 Task: Find the driving routes for traveling to the Empire State Building from Home that avoids highways.
Action: Mouse moved to (329, 116)
Screenshot: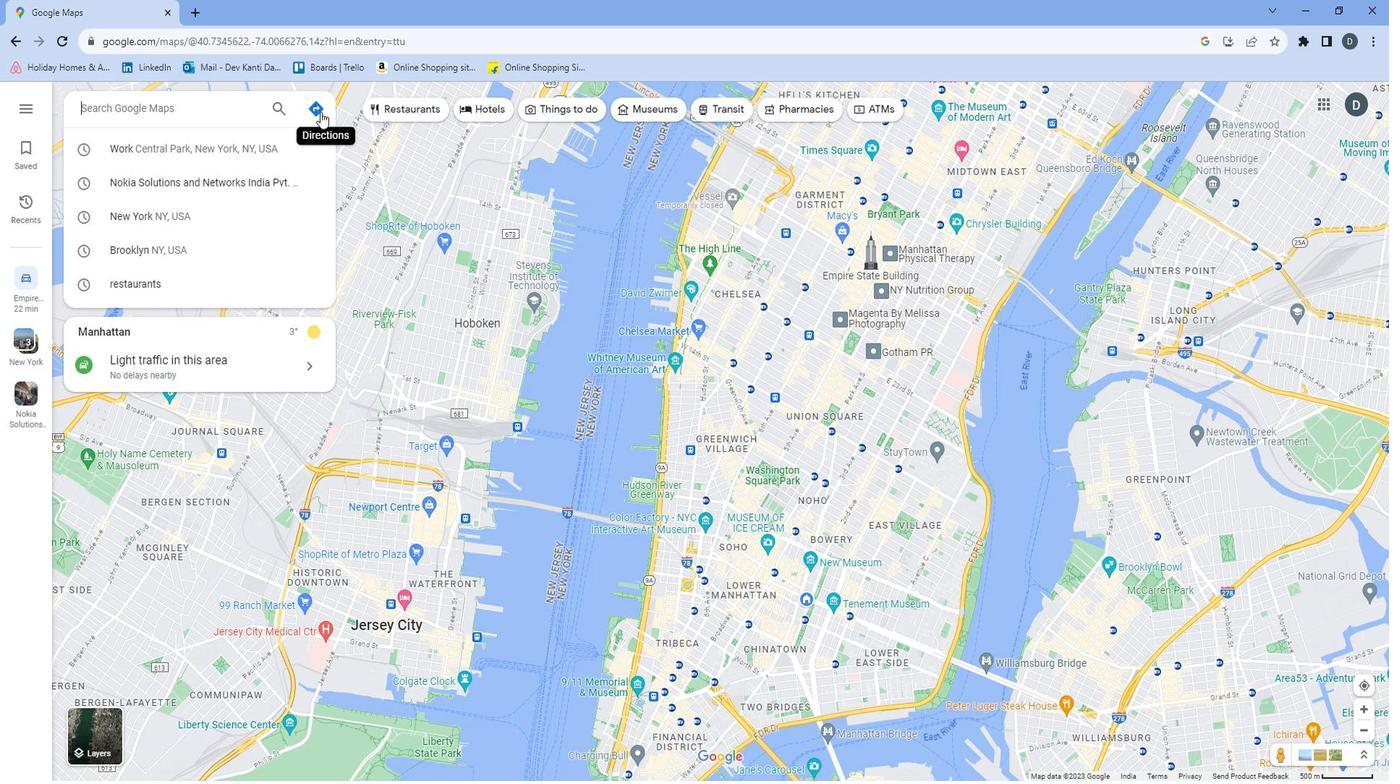 
Action: Mouse pressed left at (329, 116)
Screenshot: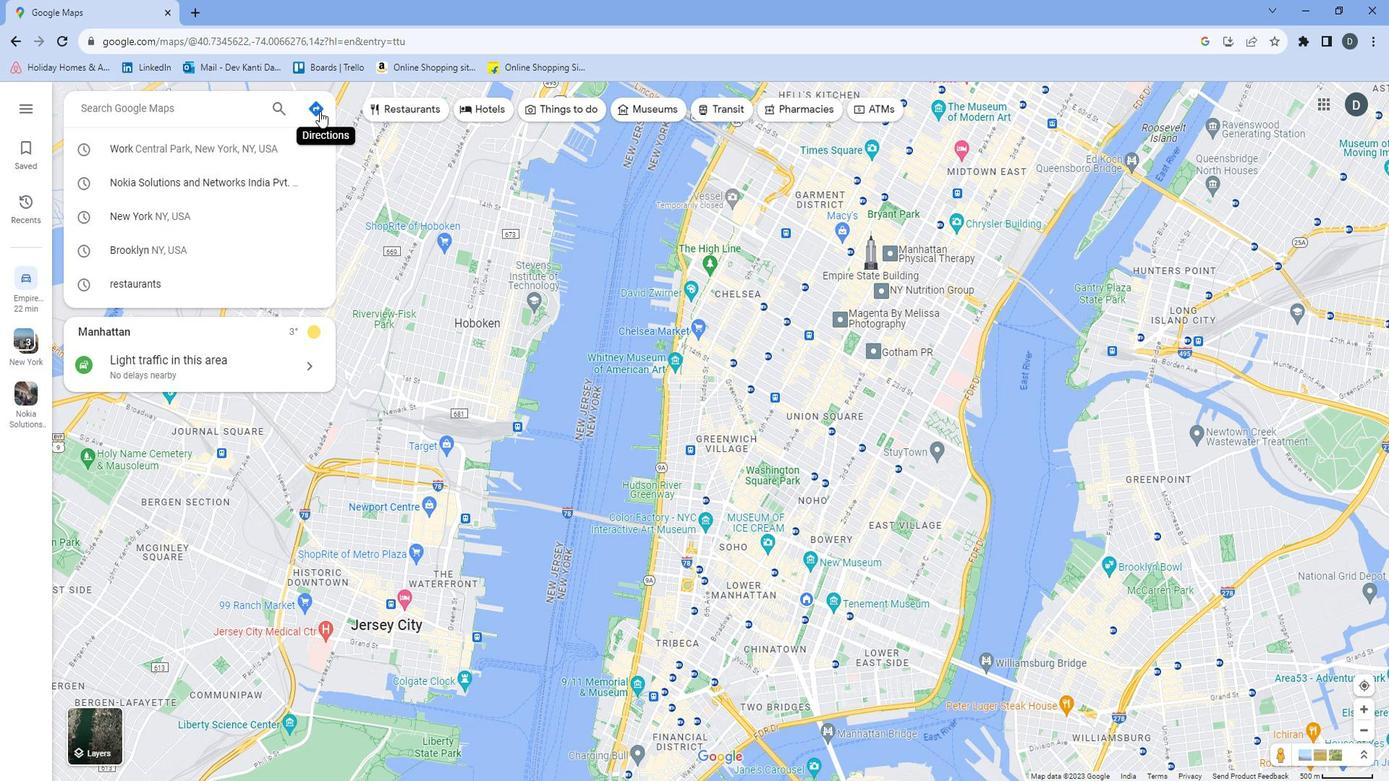 
Action: Mouse moved to (222, 149)
Screenshot: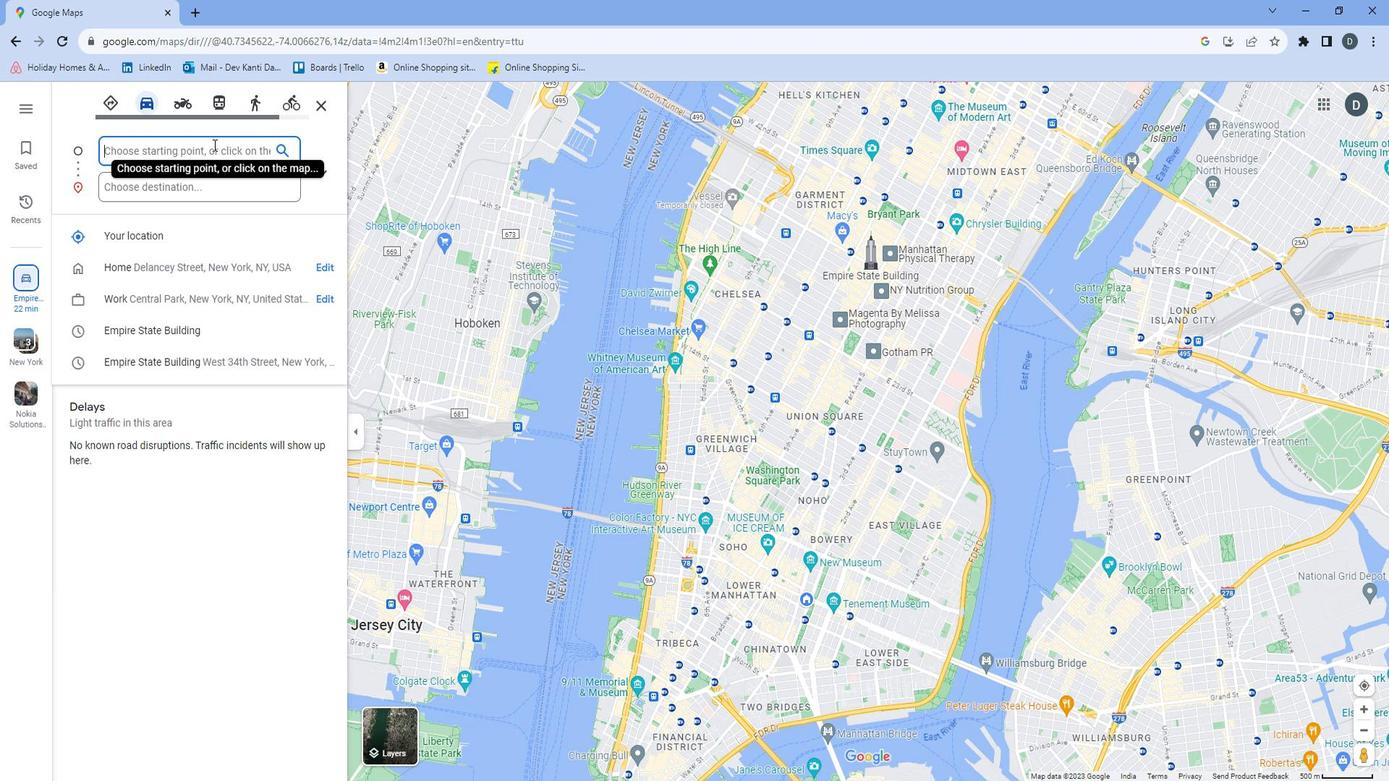 
Action: Mouse pressed left at (222, 149)
Screenshot: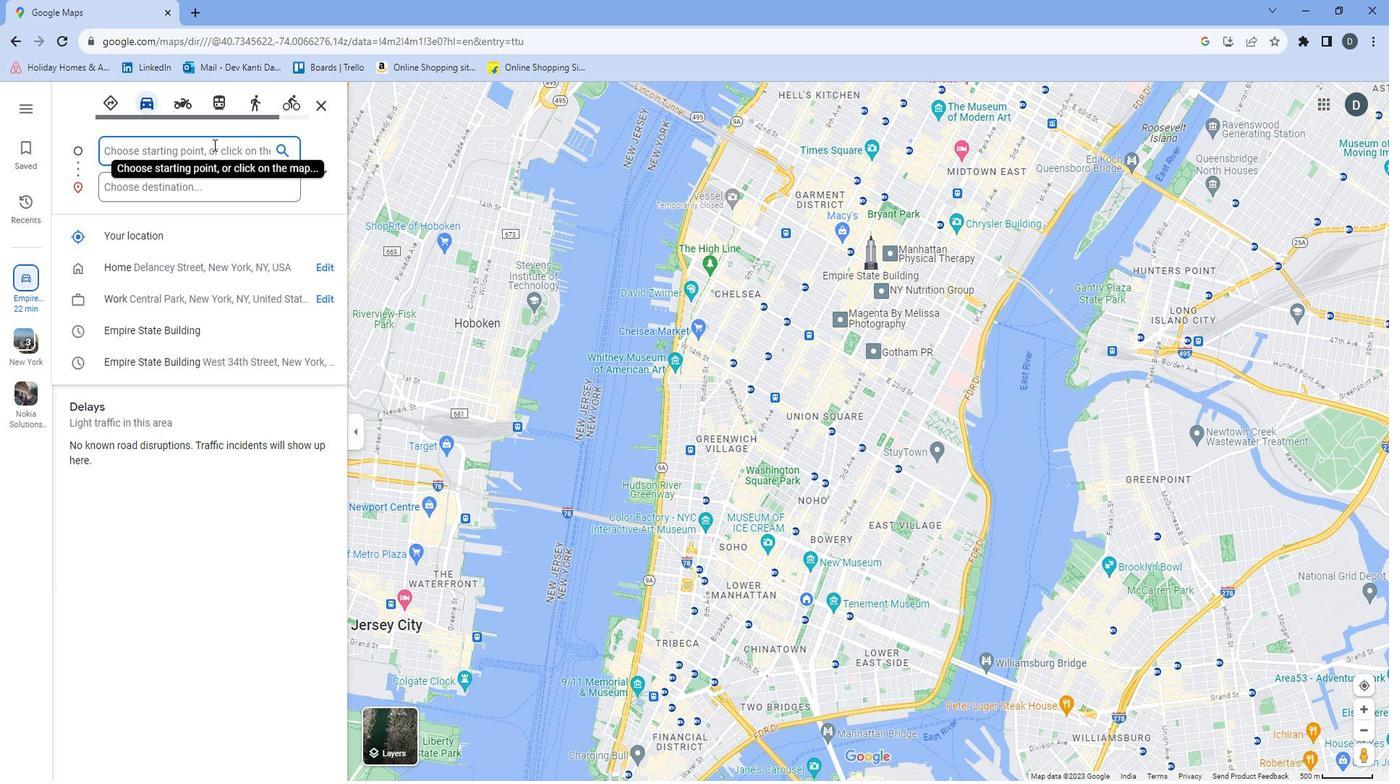
Action: Mouse moved to (214, 263)
Screenshot: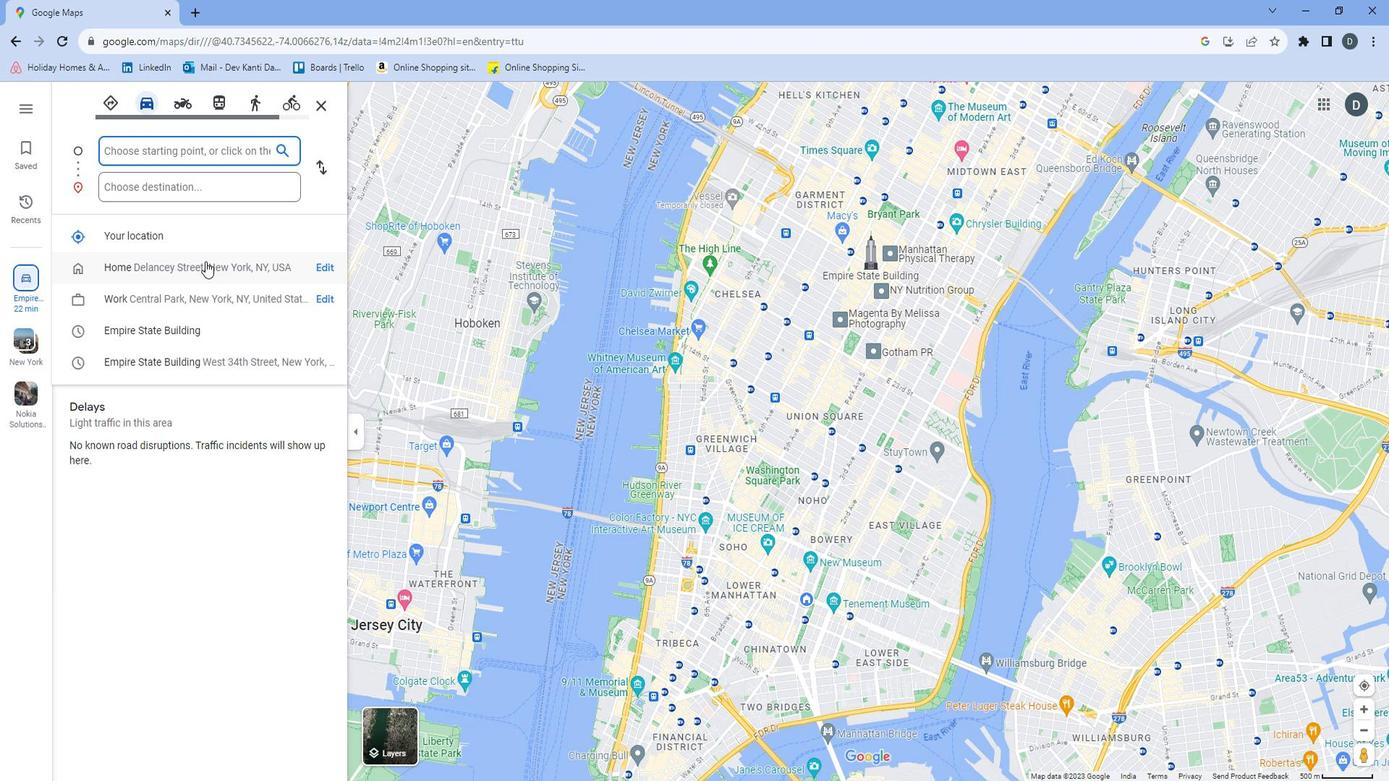 
Action: Mouse pressed left at (214, 263)
Screenshot: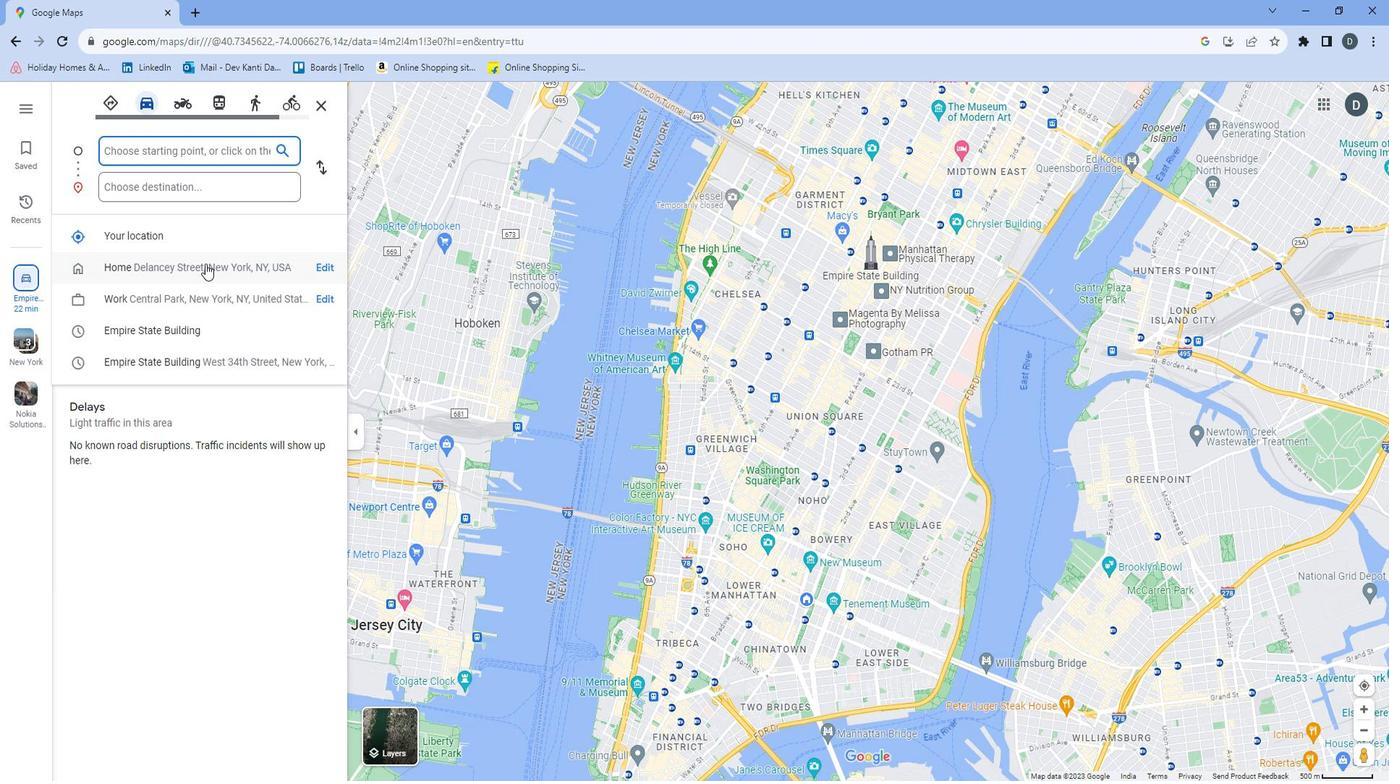
Action: Mouse moved to (217, 192)
Screenshot: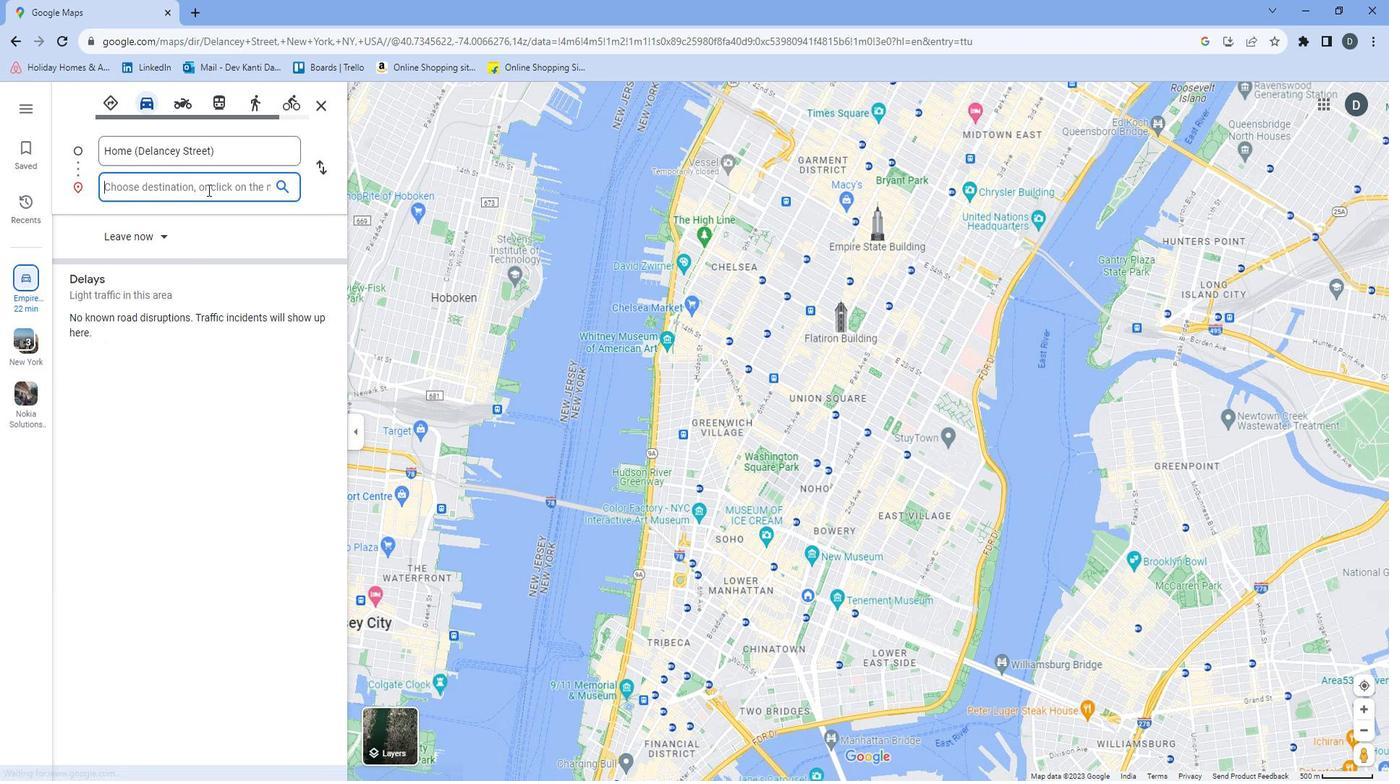 
Action: Mouse pressed left at (217, 192)
Screenshot: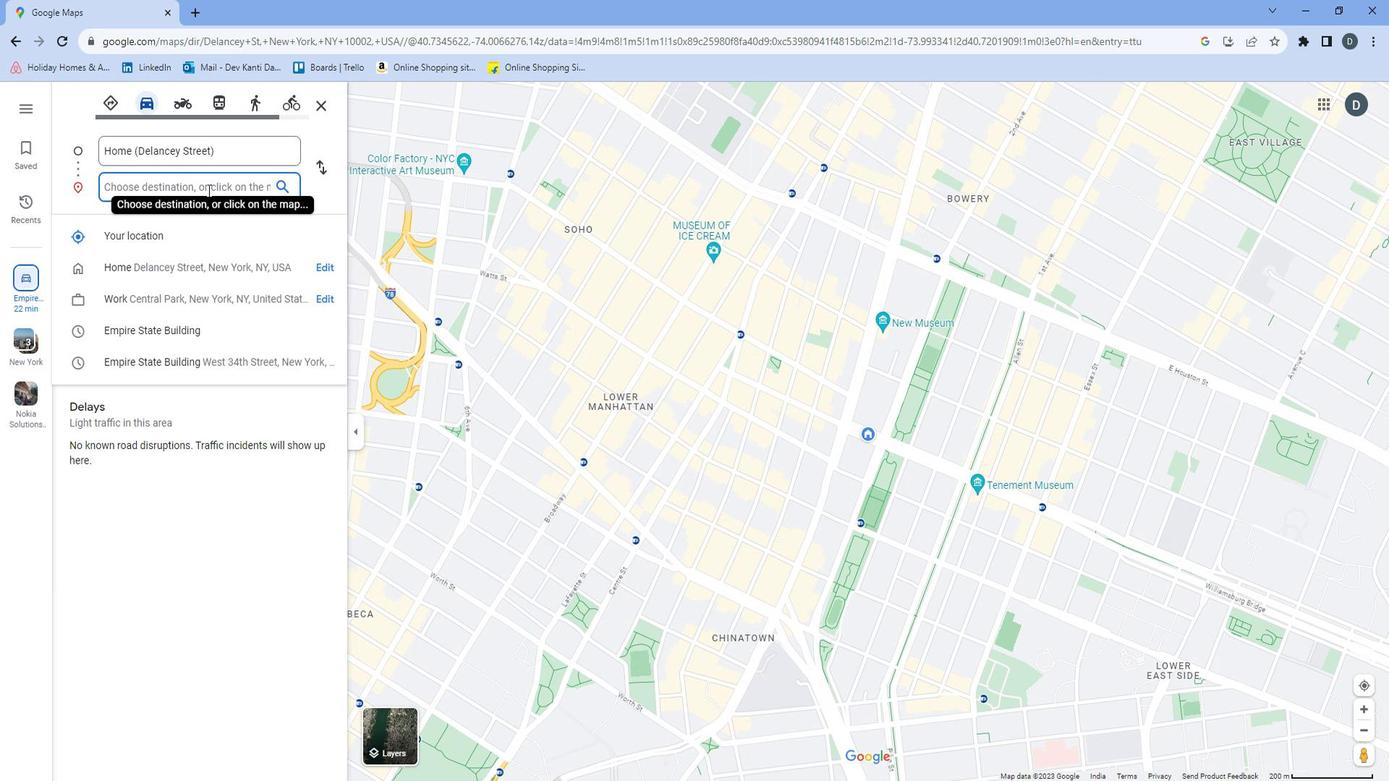 
Action: Mouse moved to (217, 191)
Screenshot: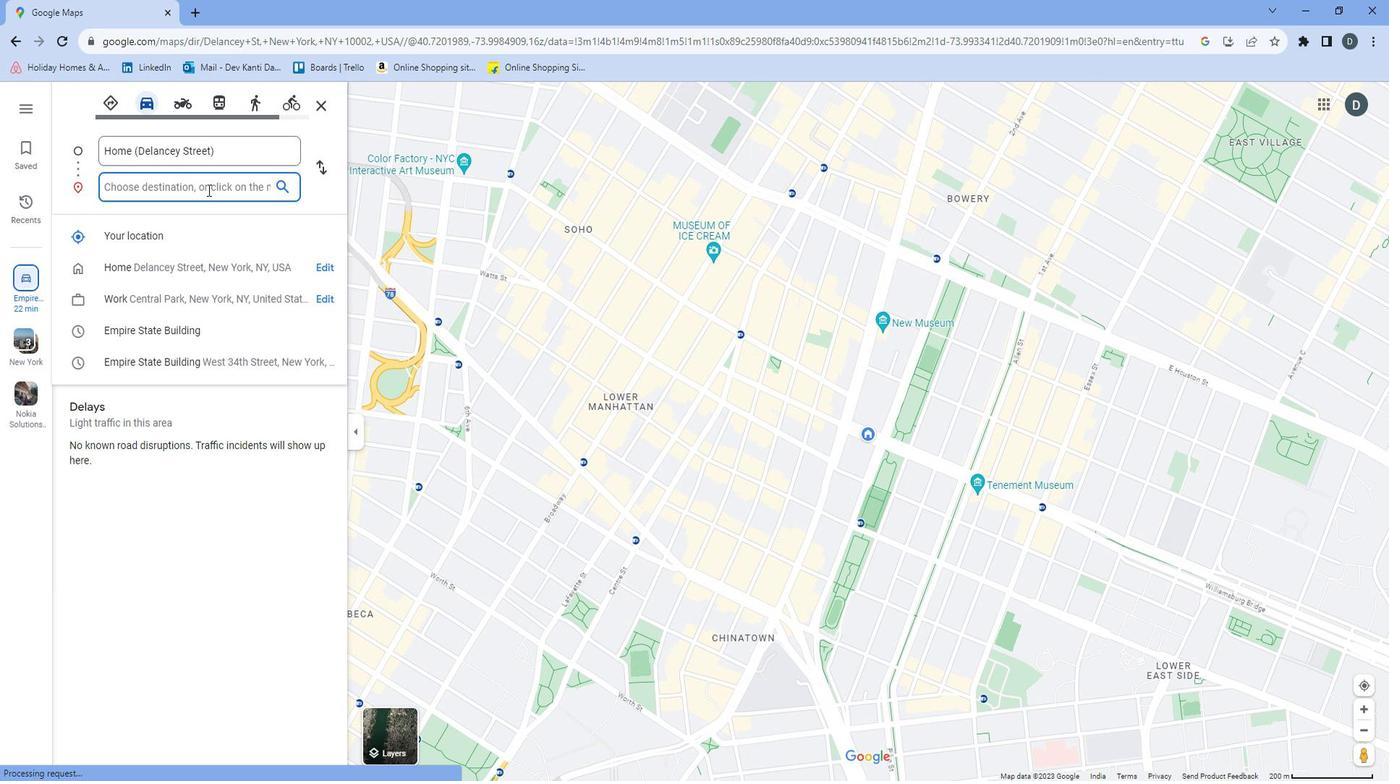 
Action: Key pressed <Key.shift>Empire<Key.space>
Screenshot: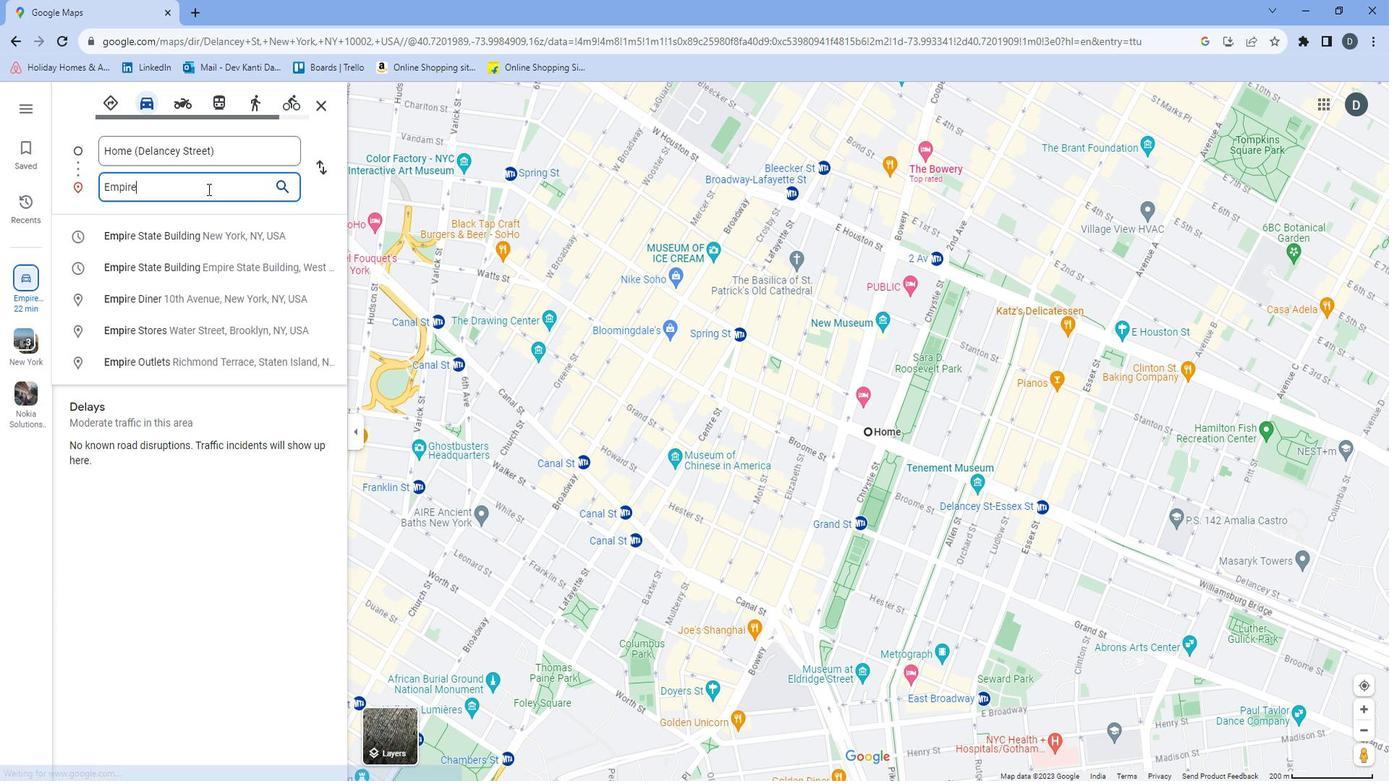 
Action: Mouse moved to (230, 237)
Screenshot: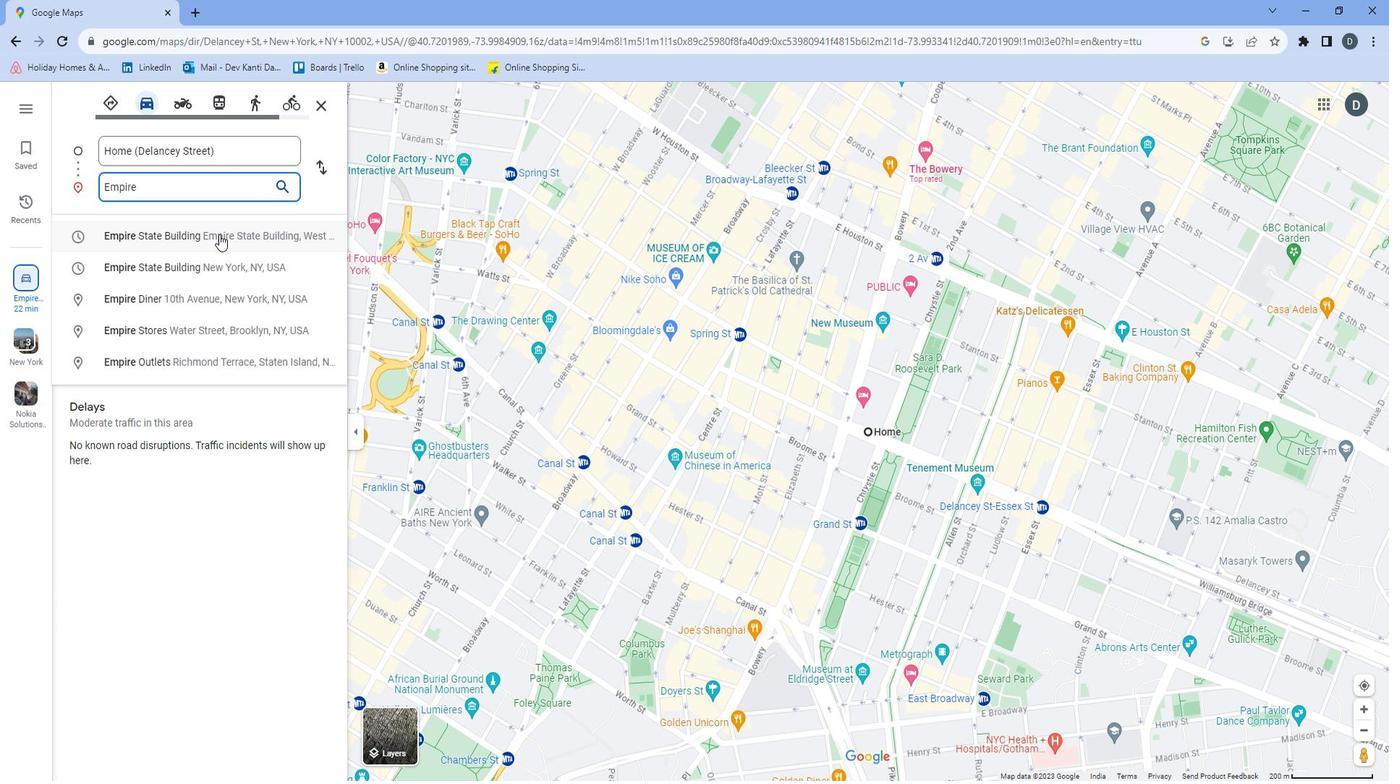 
Action: Mouse pressed left at (230, 237)
Screenshot: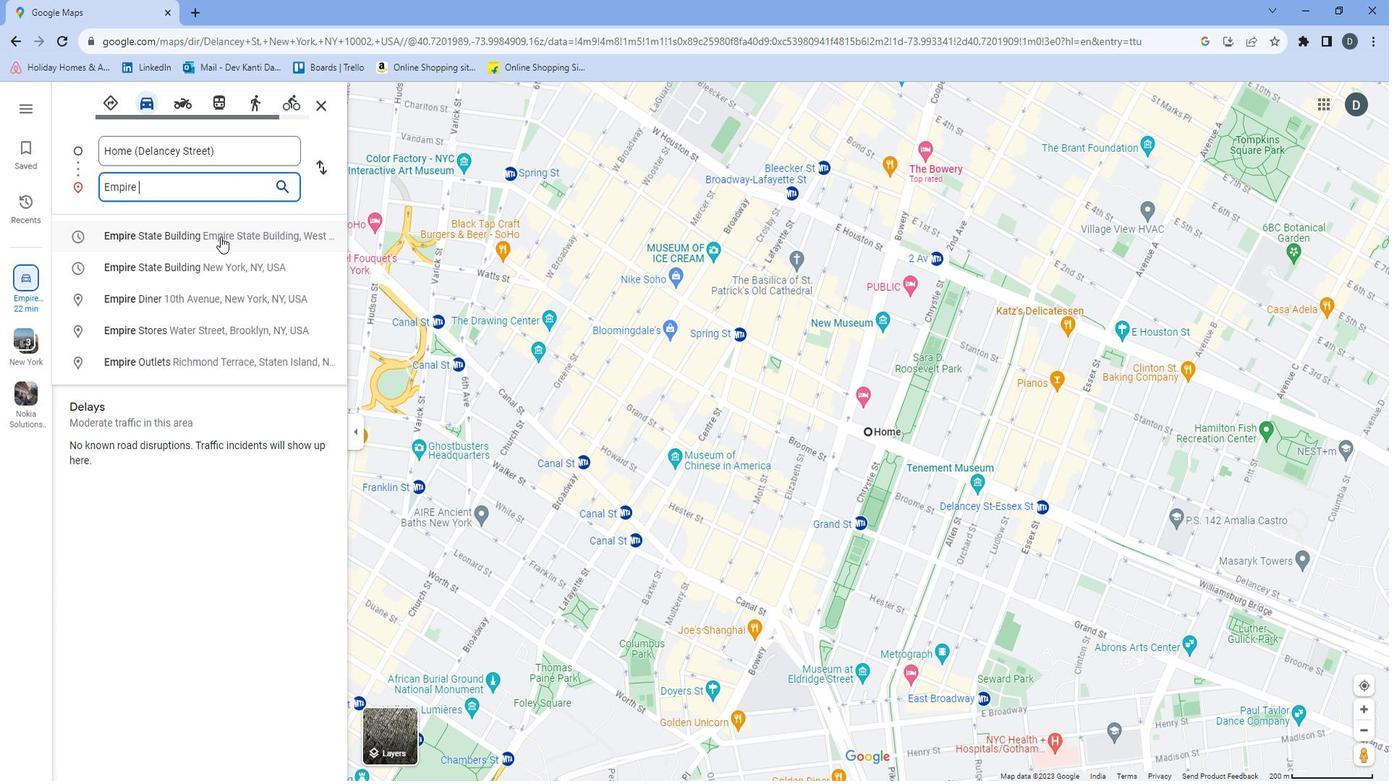 
Action: Mouse moved to (318, 270)
Screenshot: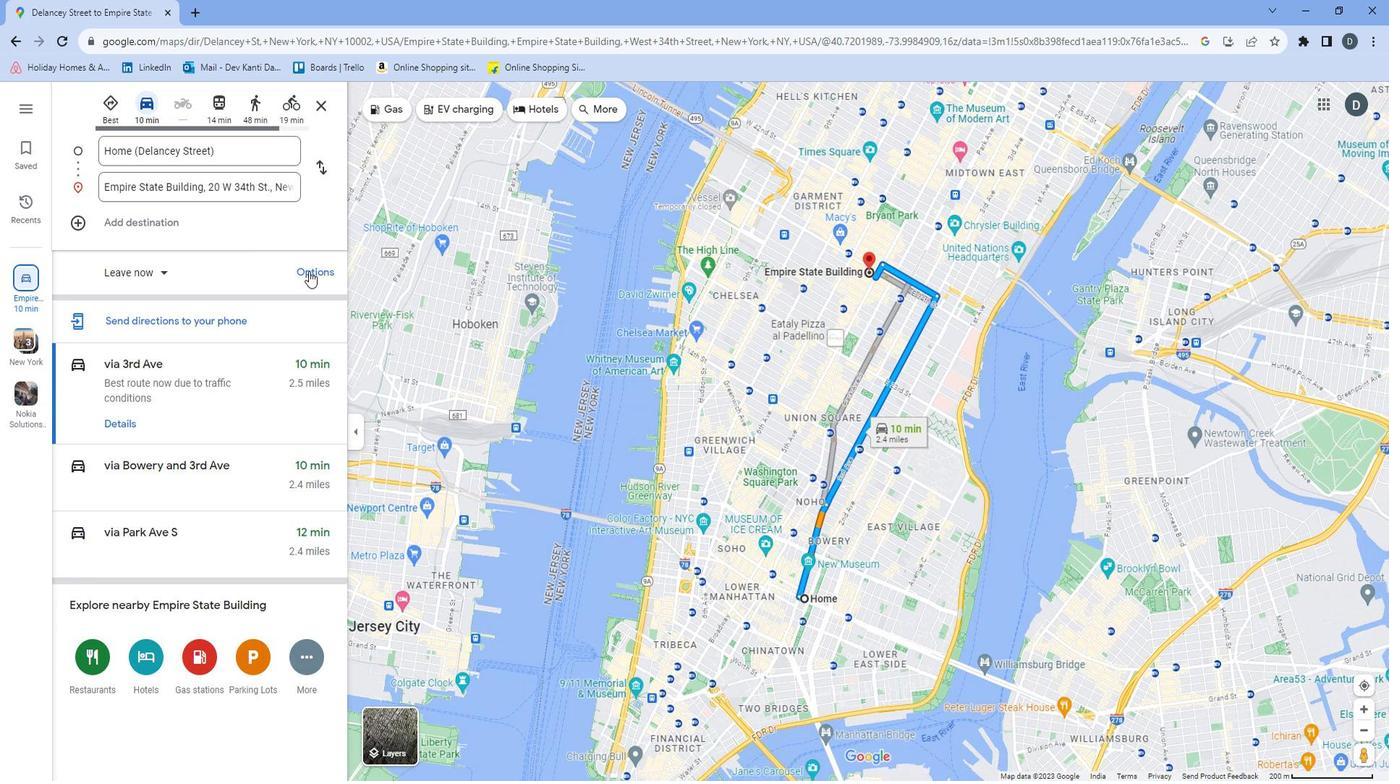 
Action: Mouse pressed left at (318, 270)
Screenshot: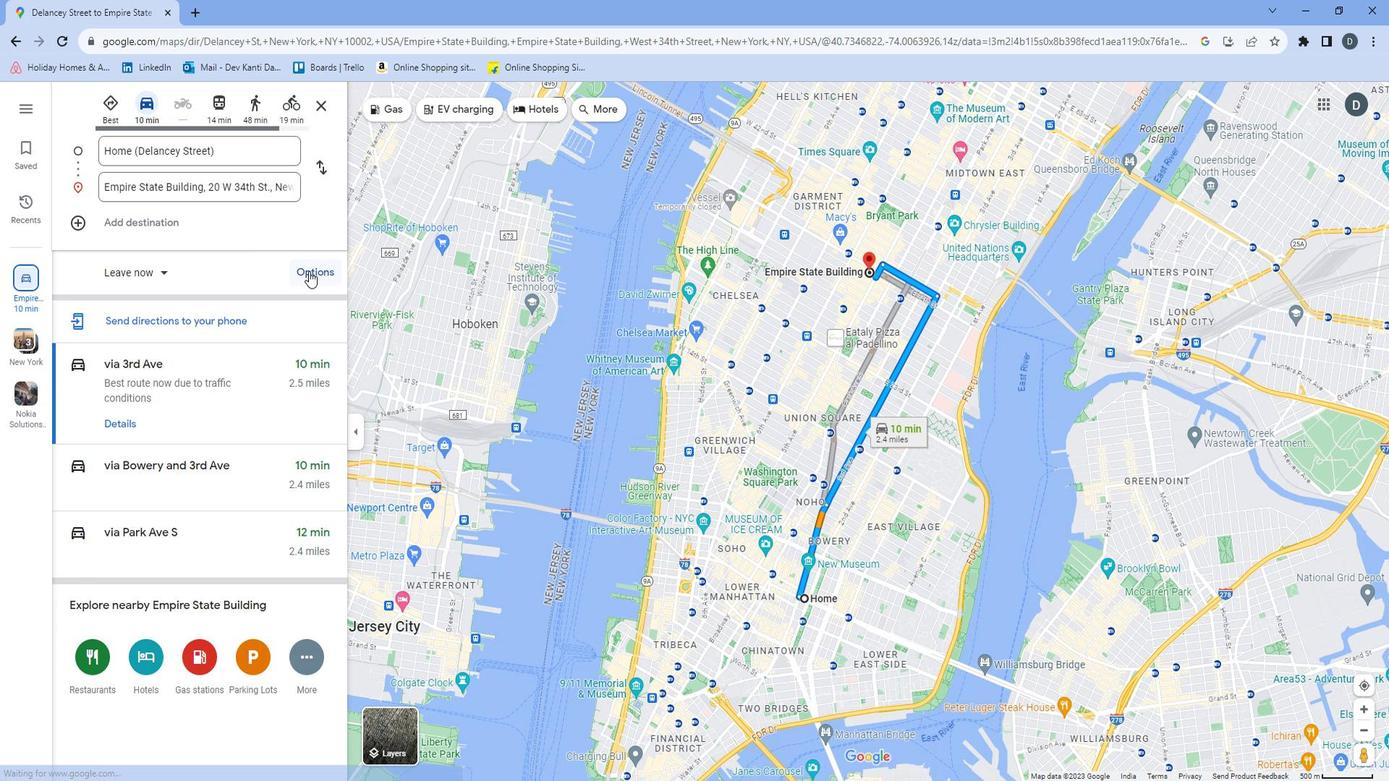 
Action: Mouse moved to (89, 324)
Screenshot: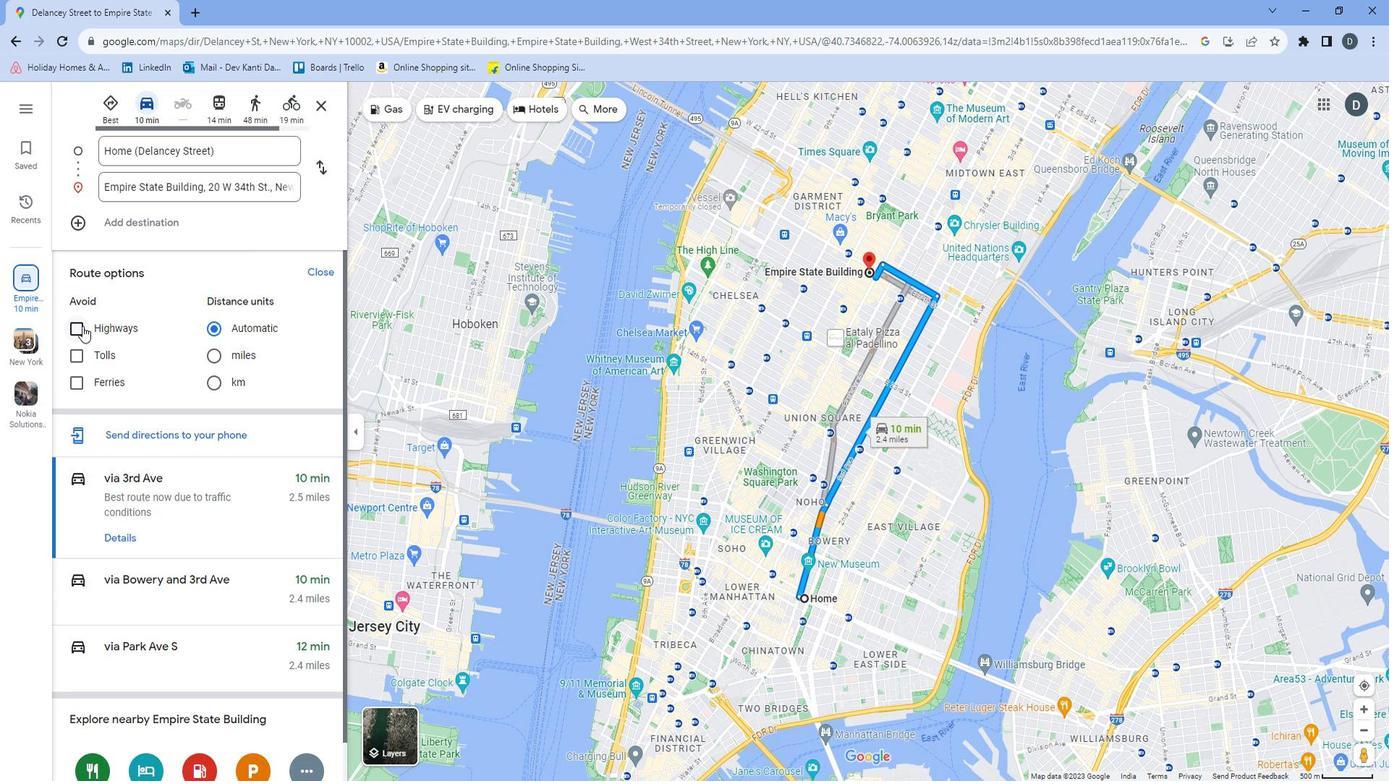 
Action: Mouse pressed left at (89, 324)
Screenshot: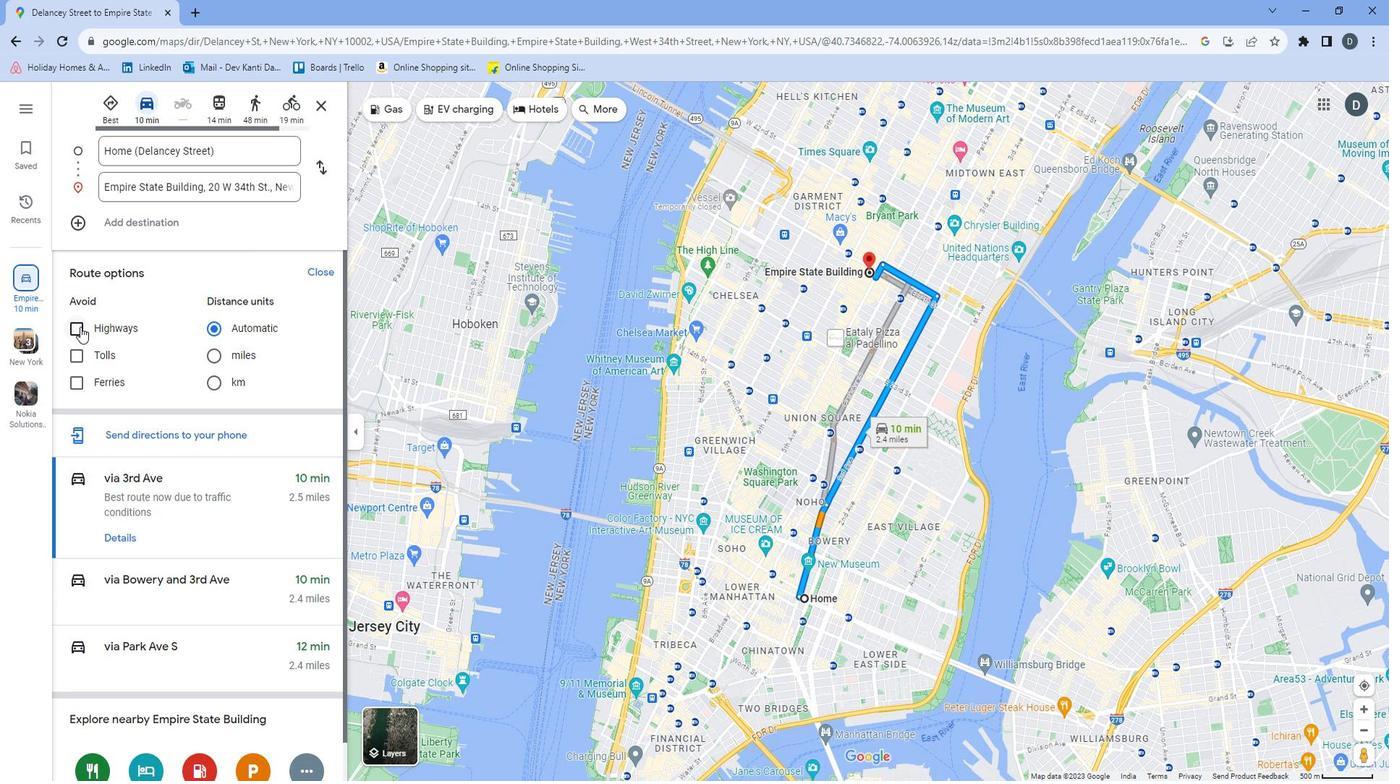 
Action: Mouse moved to (816, 586)
Screenshot: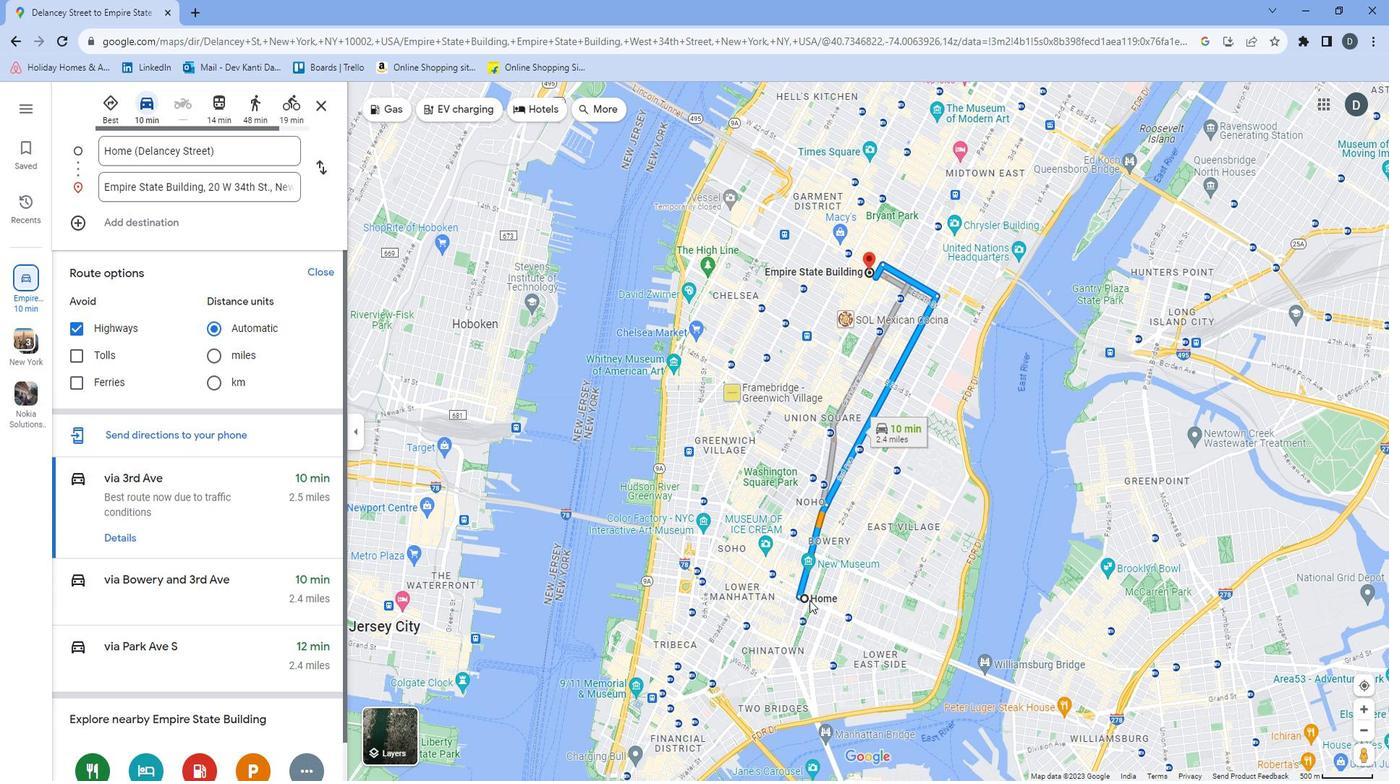 
Action: Mouse scrolled (816, 586) with delta (0, 0)
Screenshot: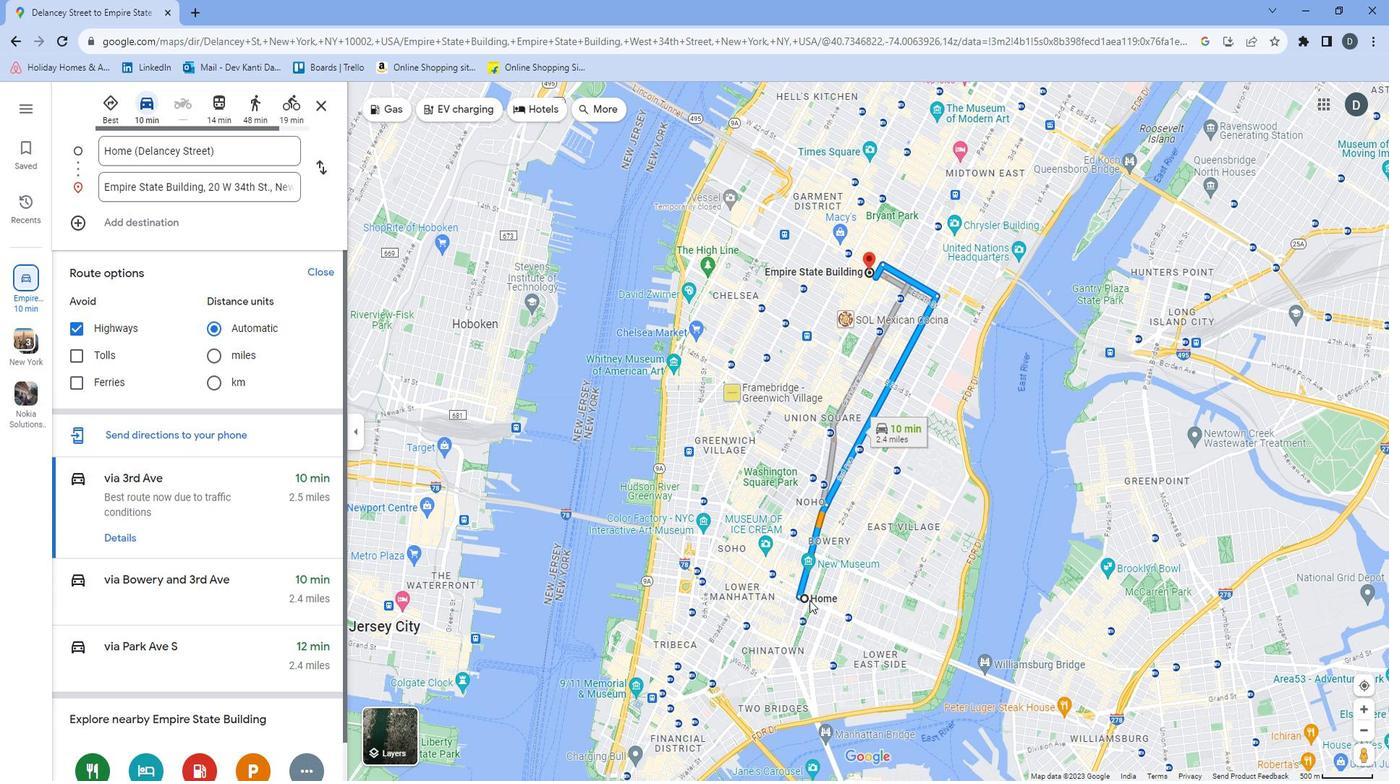 
Action: Mouse moved to (810, 577)
Screenshot: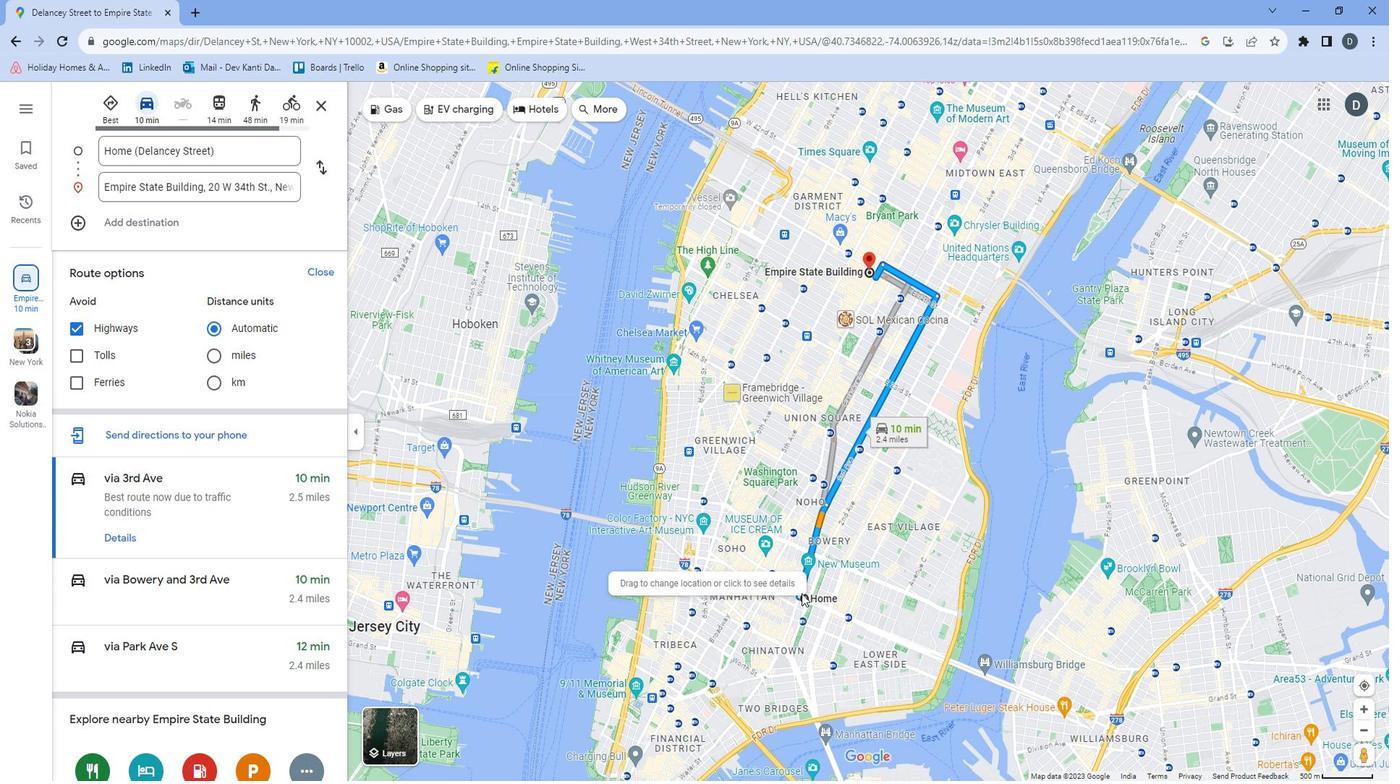 
Action: Mouse scrolled (810, 578) with delta (0, 0)
Screenshot: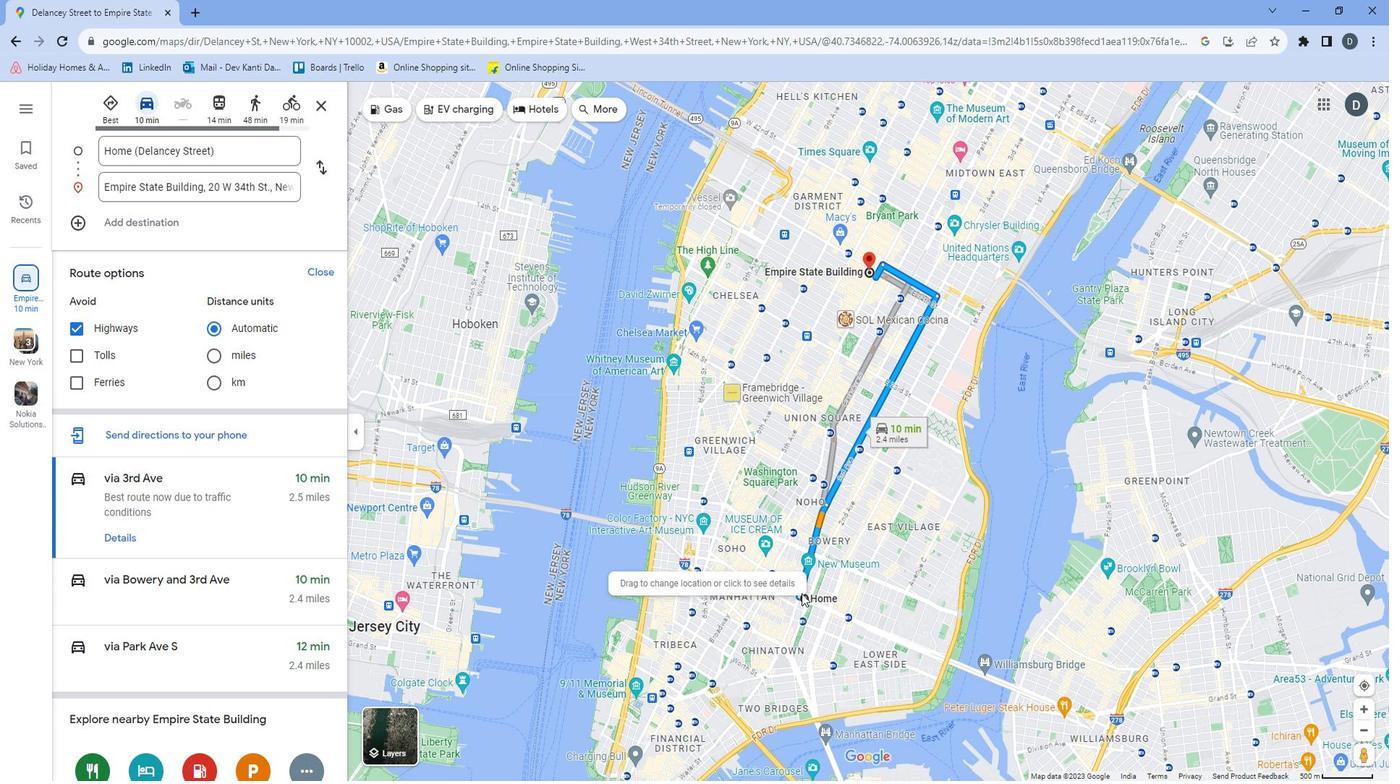 
Action: Mouse moved to (807, 566)
Screenshot: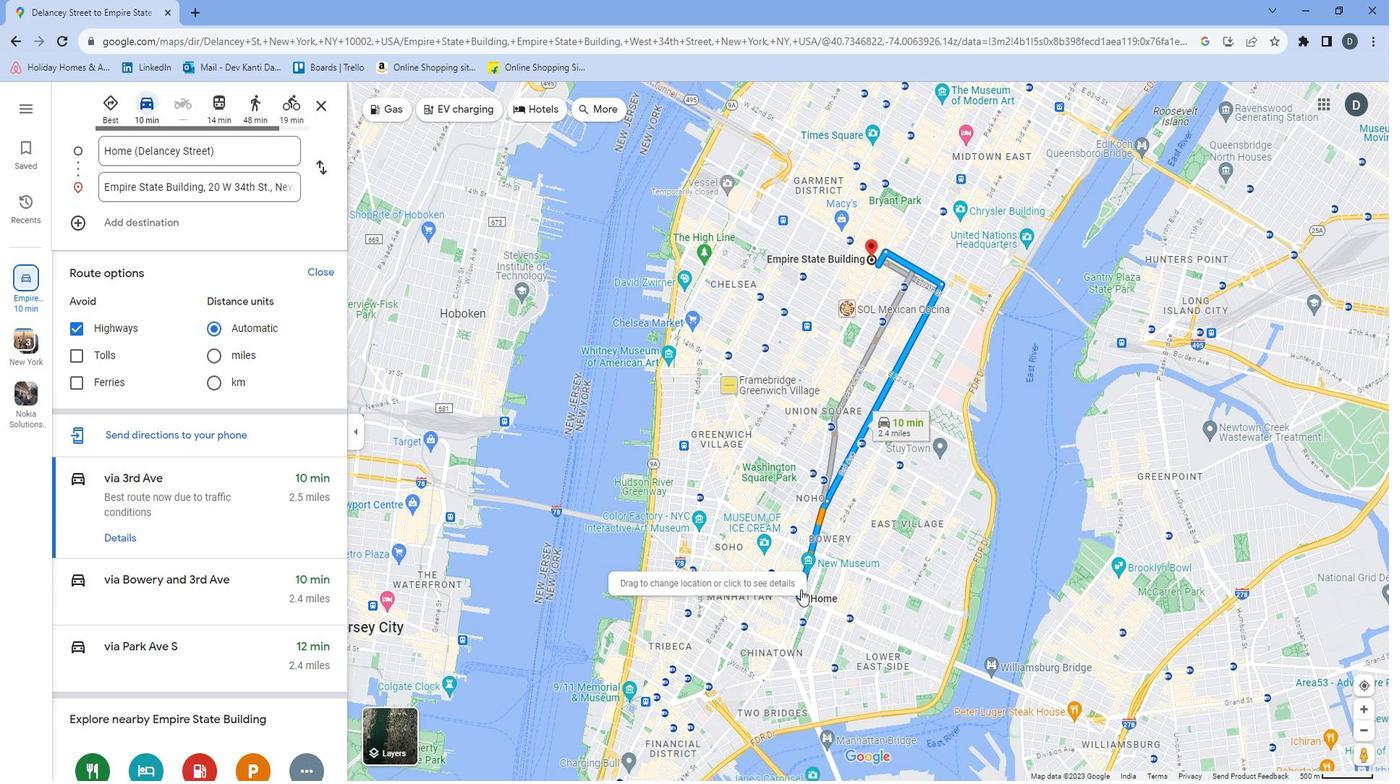 
Action: Mouse scrolled (807, 567) with delta (0, 0)
Screenshot: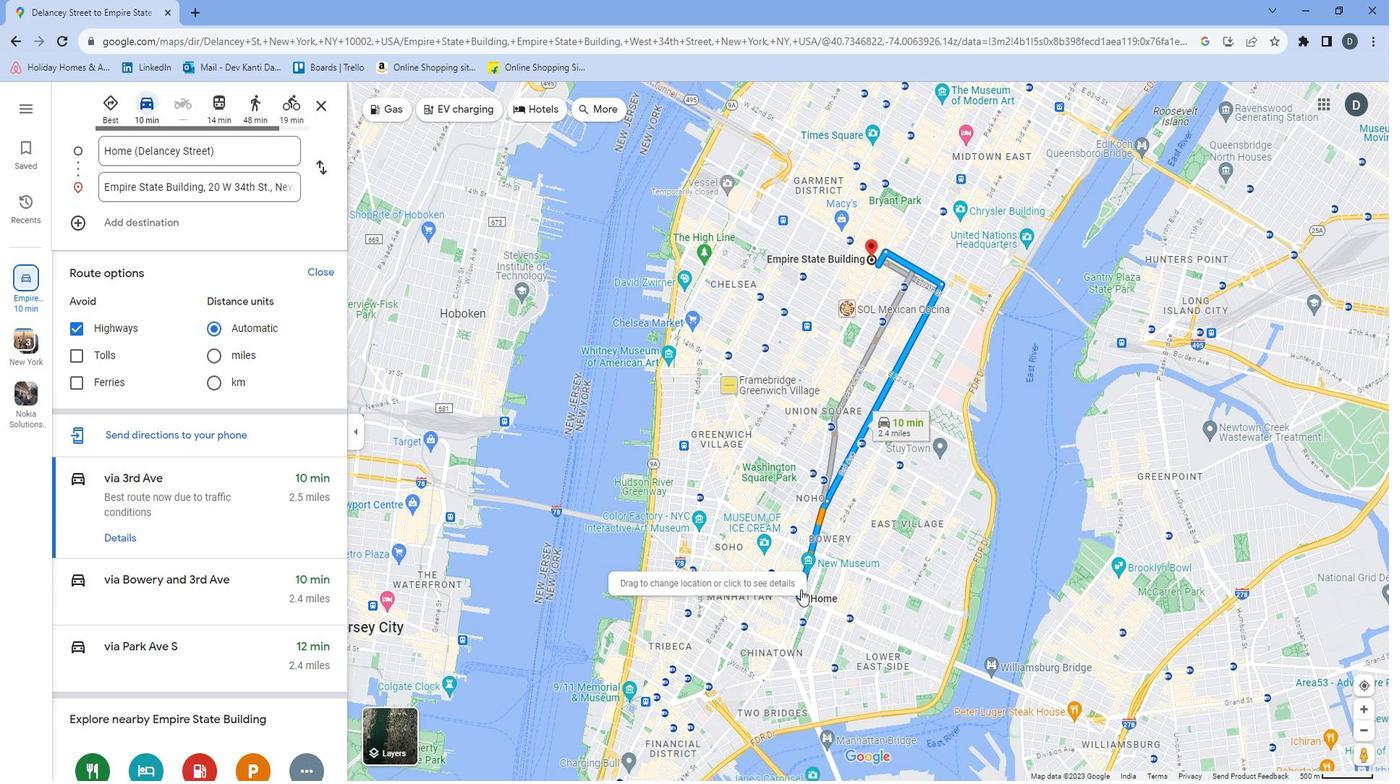 
Action: Mouse moved to (805, 551)
Screenshot: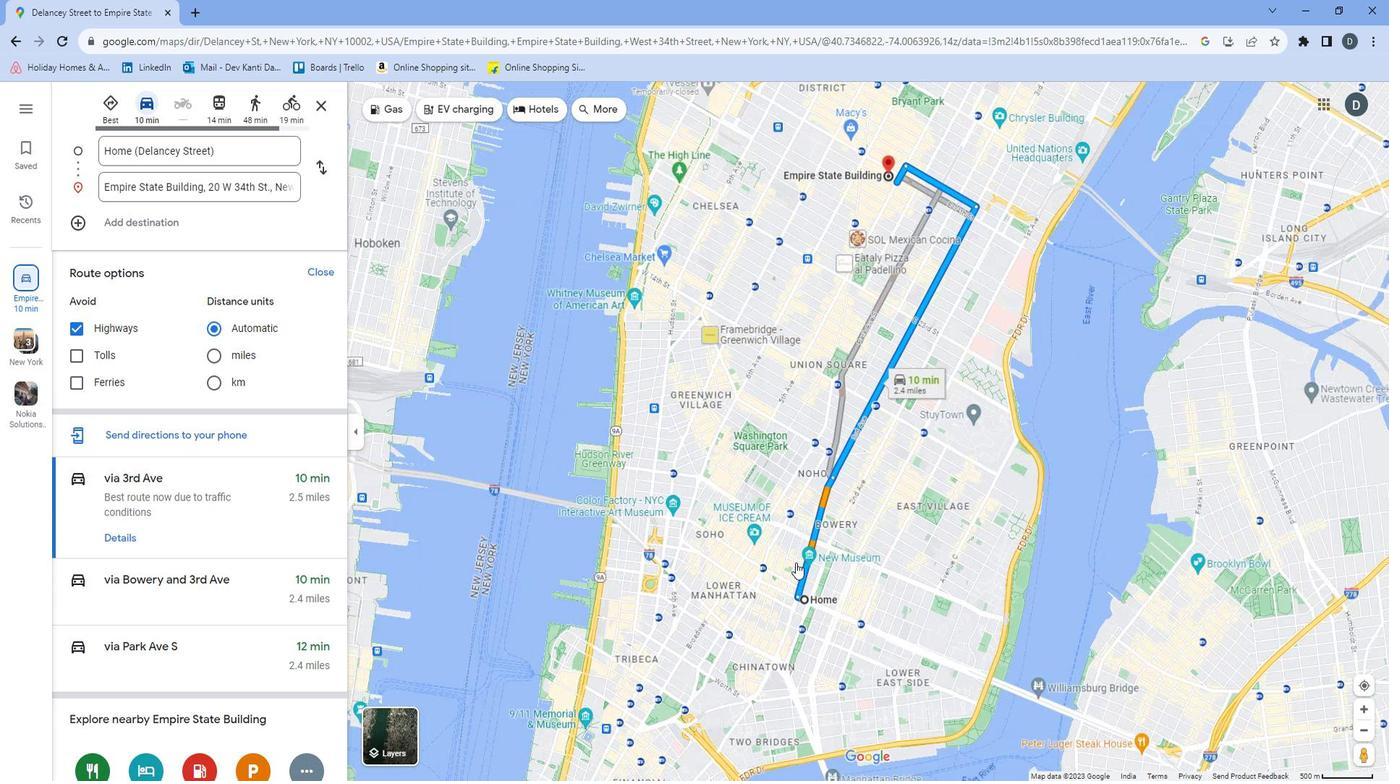 
Action: Mouse scrolled (805, 552) with delta (0, 0)
Screenshot: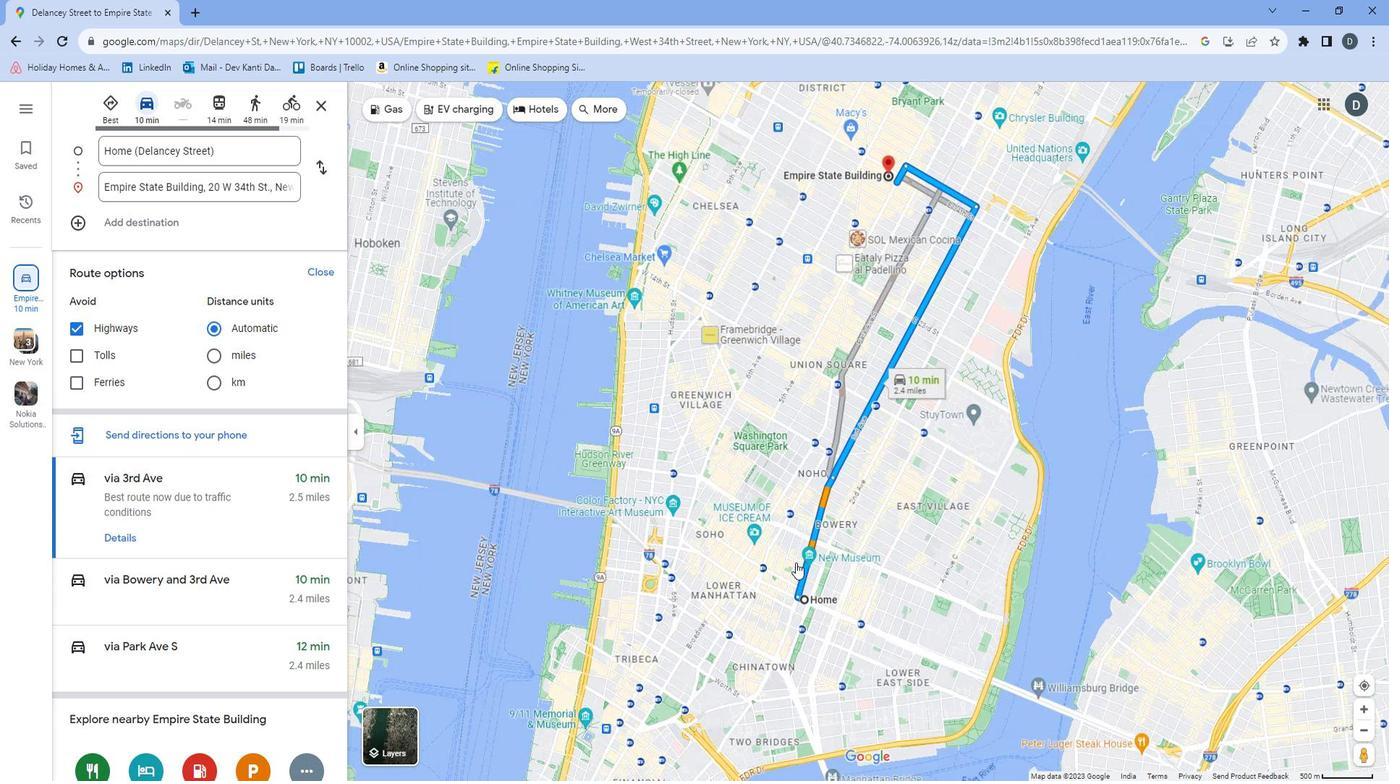 
Action: Mouse moved to (794, 519)
Screenshot: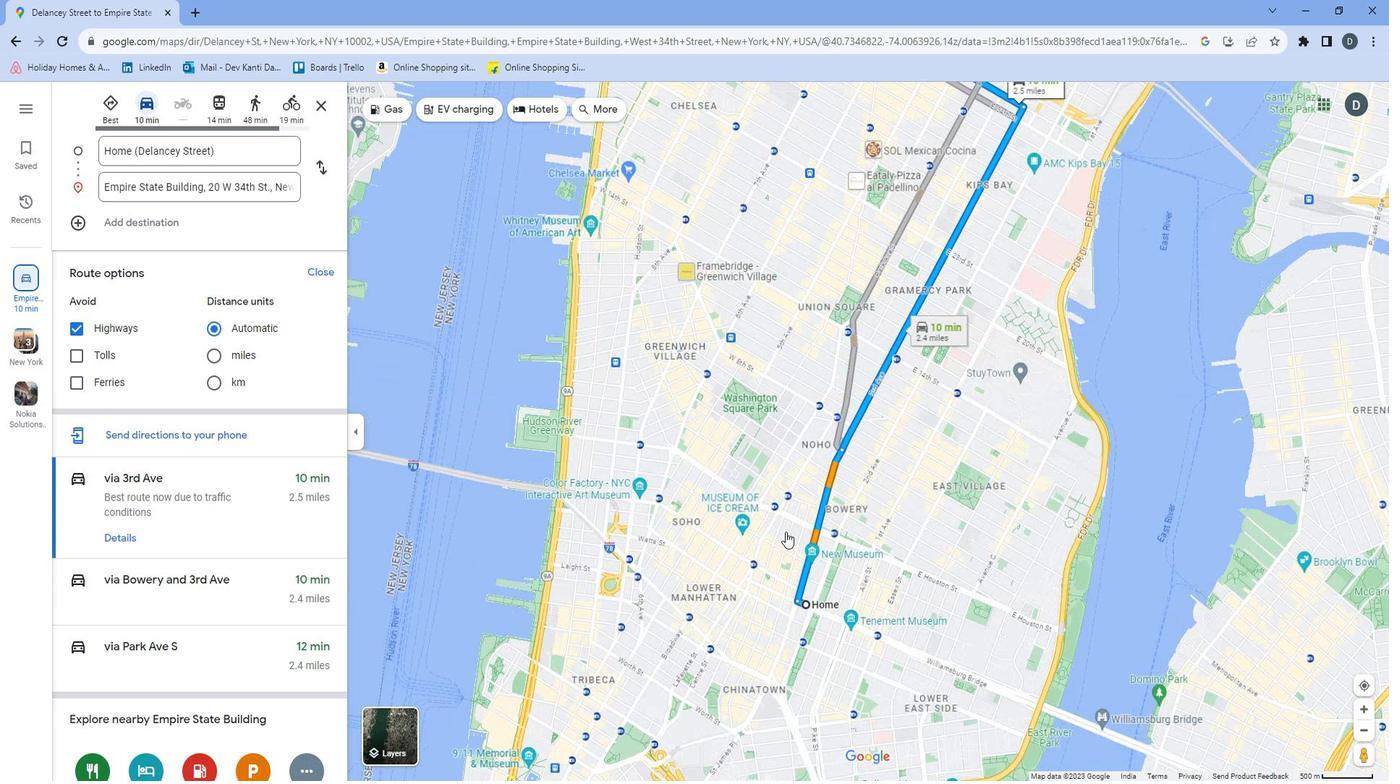 
Action: Mouse scrolled (794, 520) with delta (0, 0)
Screenshot: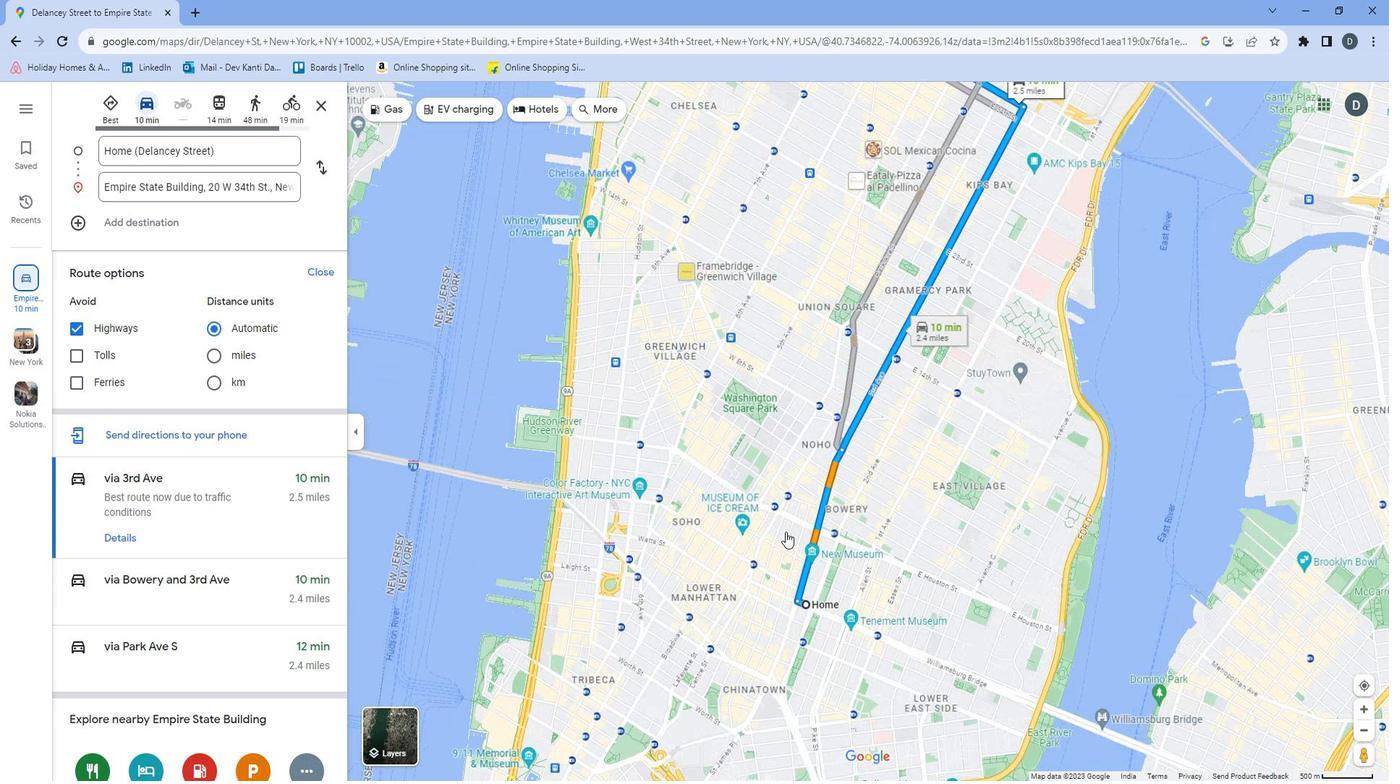
Action: Mouse moved to (794, 515)
Screenshot: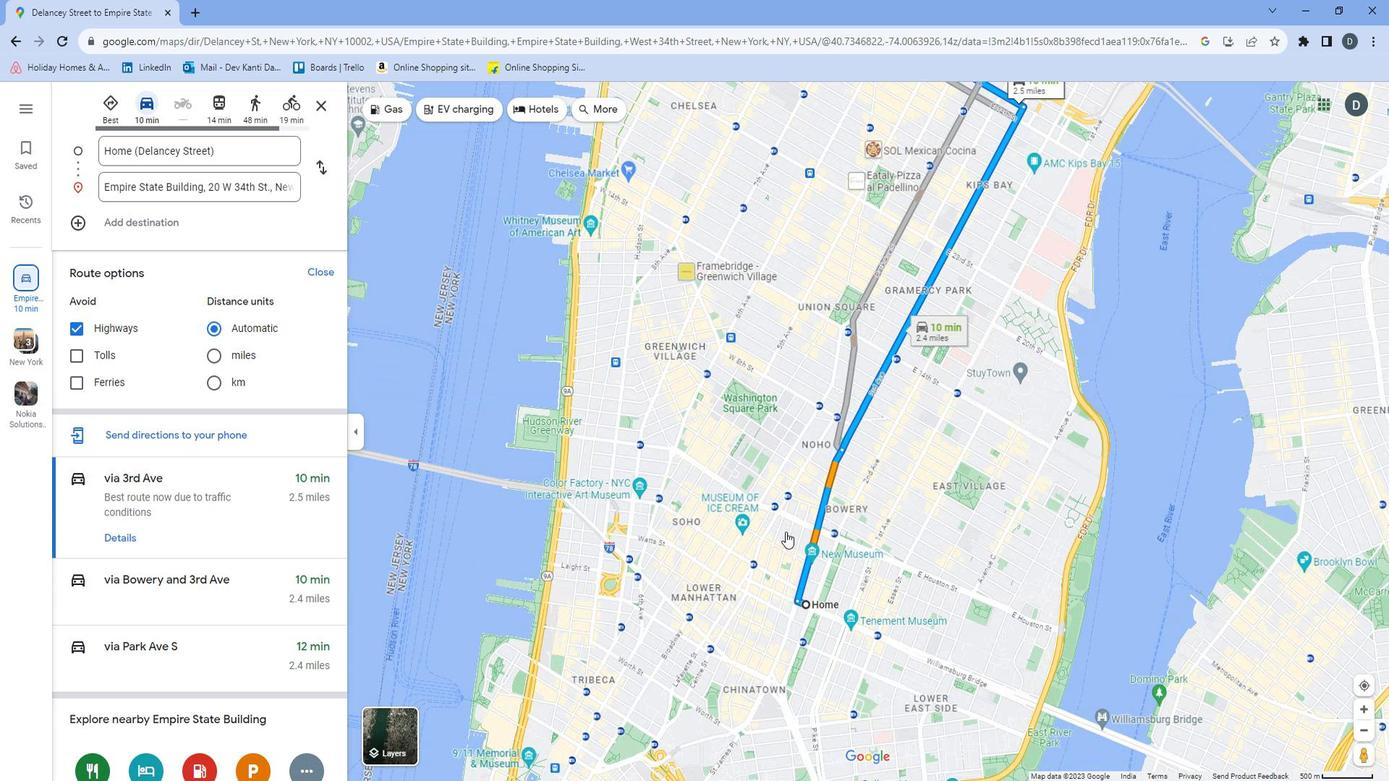 
Action: Mouse scrolled (794, 516) with delta (0, 0)
Screenshot: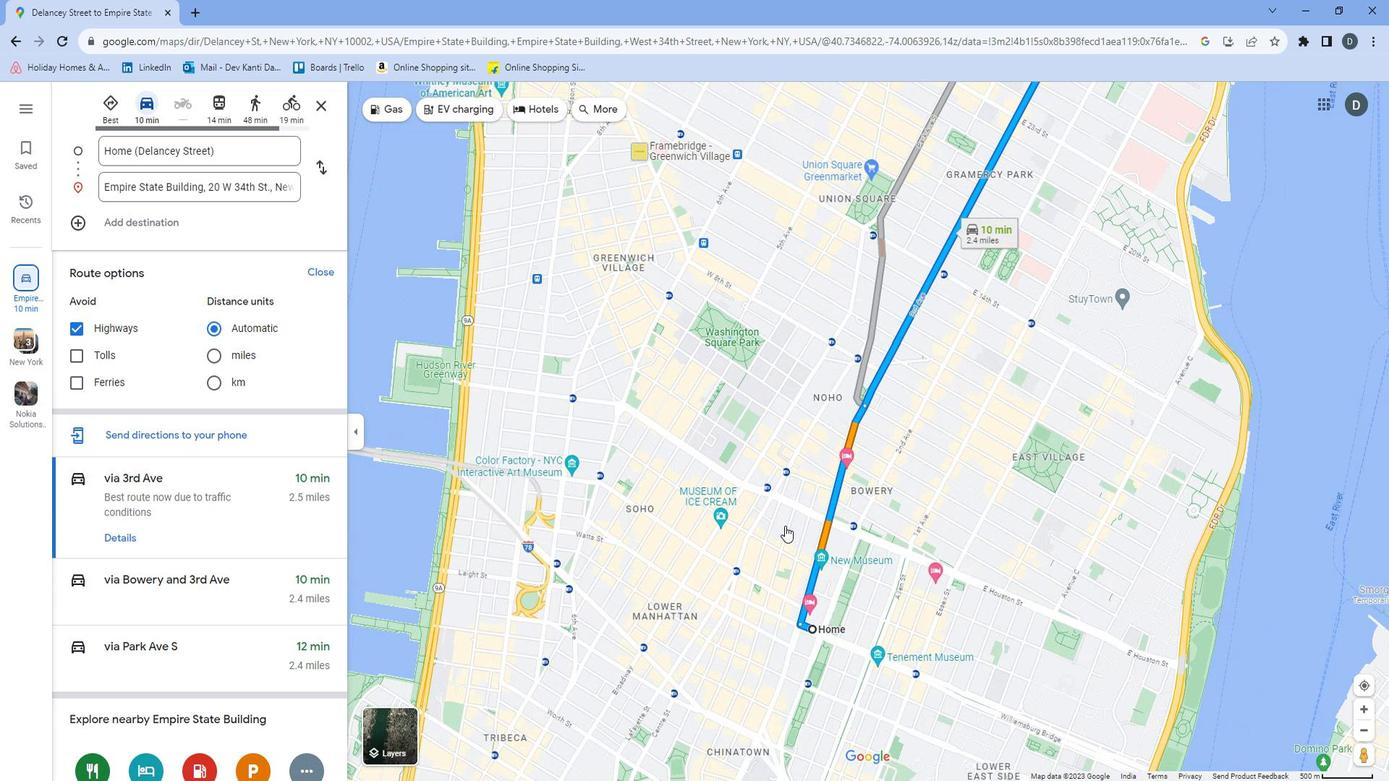 
Action: Mouse scrolled (794, 516) with delta (0, 0)
Screenshot: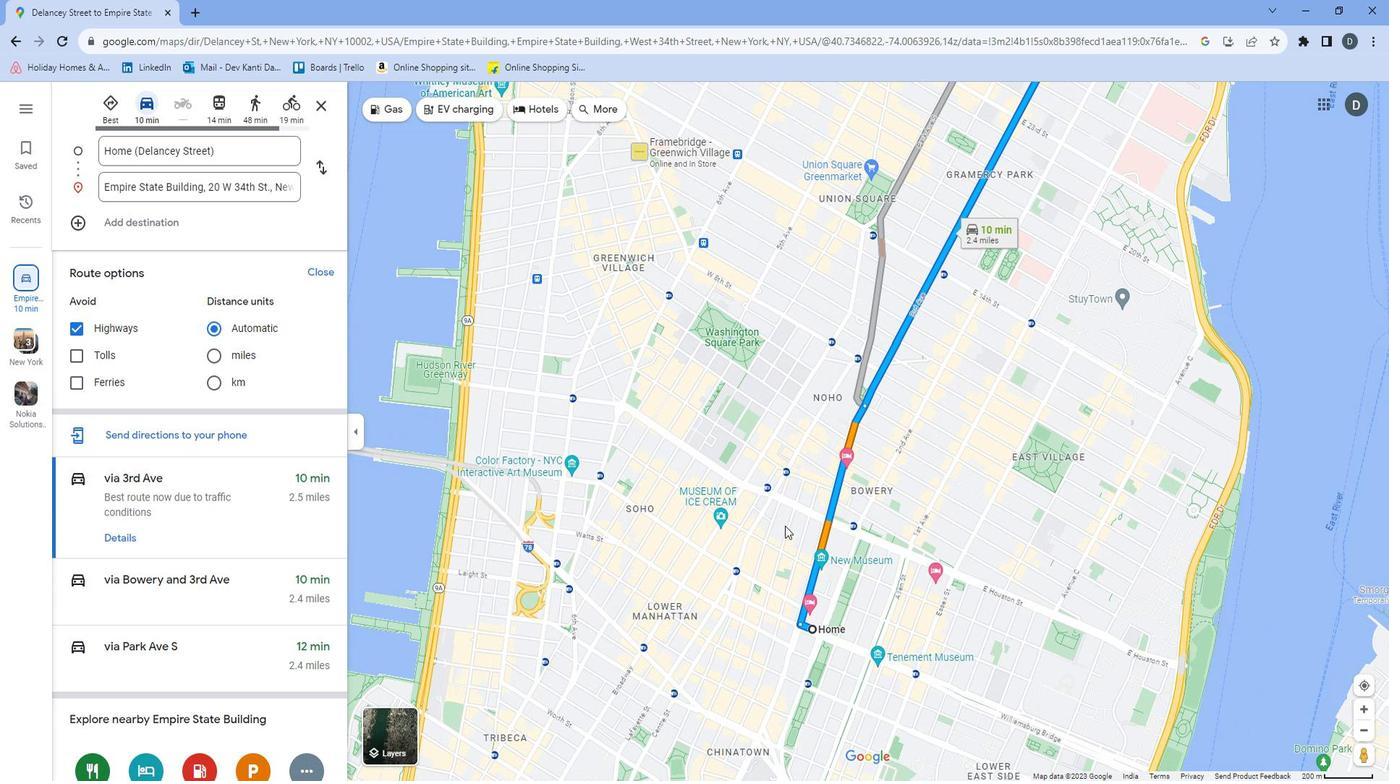 
Action: Mouse scrolled (794, 516) with delta (0, 0)
Screenshot: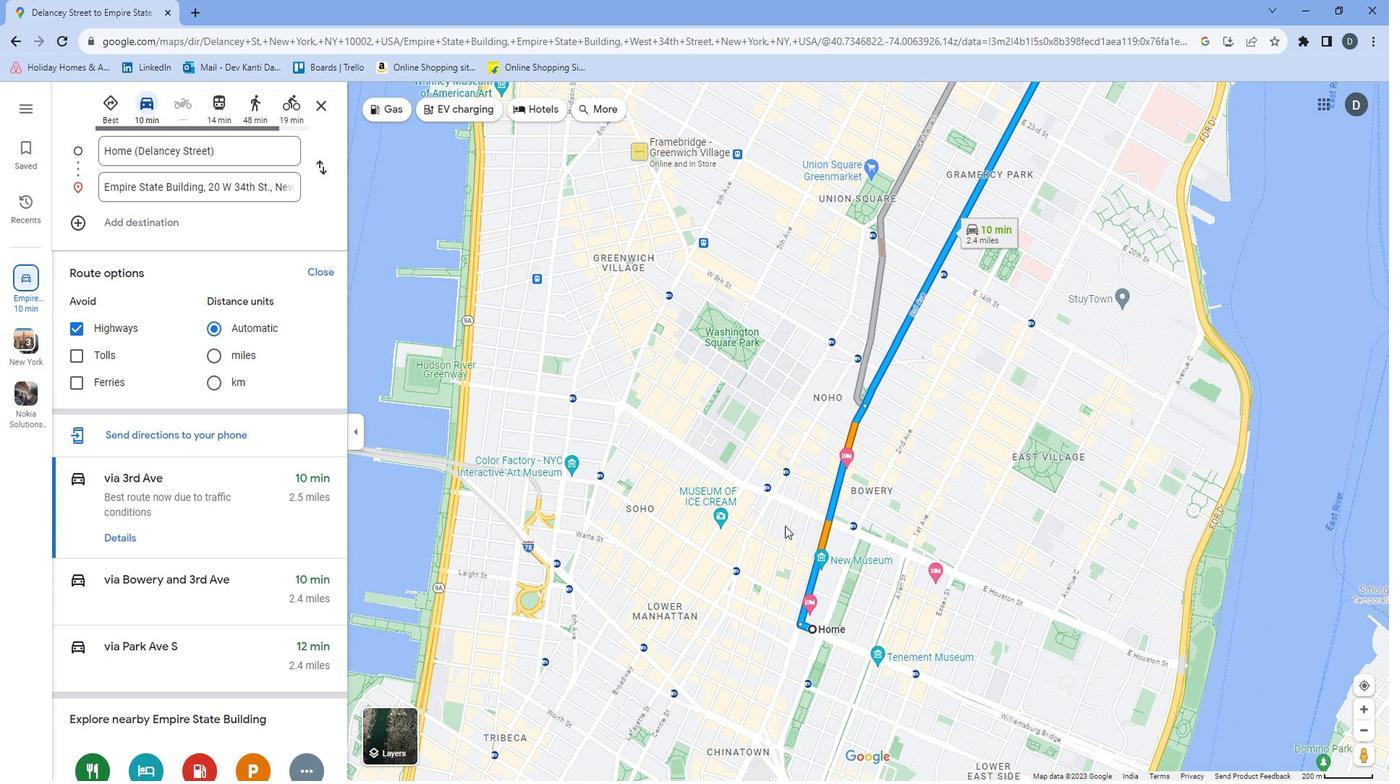 
Action: Mouse moved to (837, 463)
Screenshot: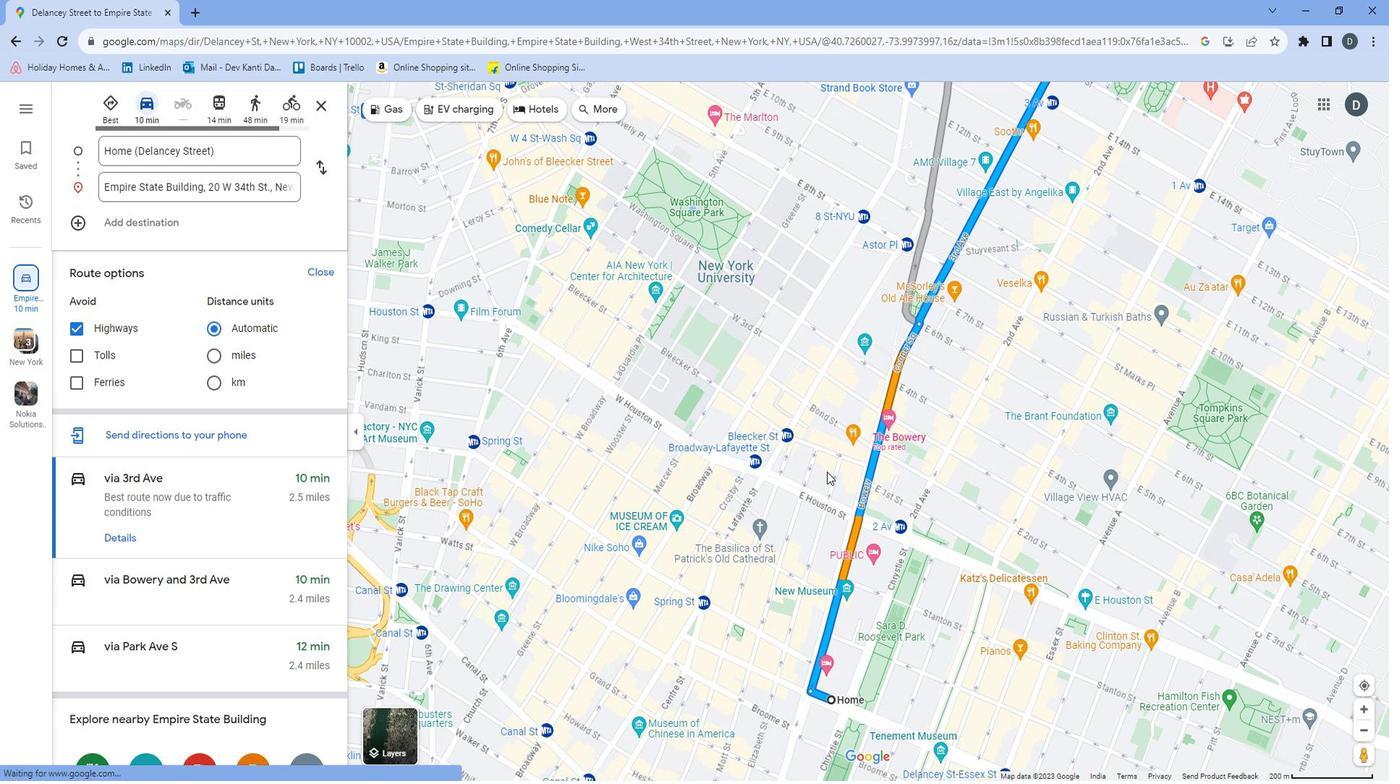 
Action: Mouse pressed left at (837, 463)
Screenshot: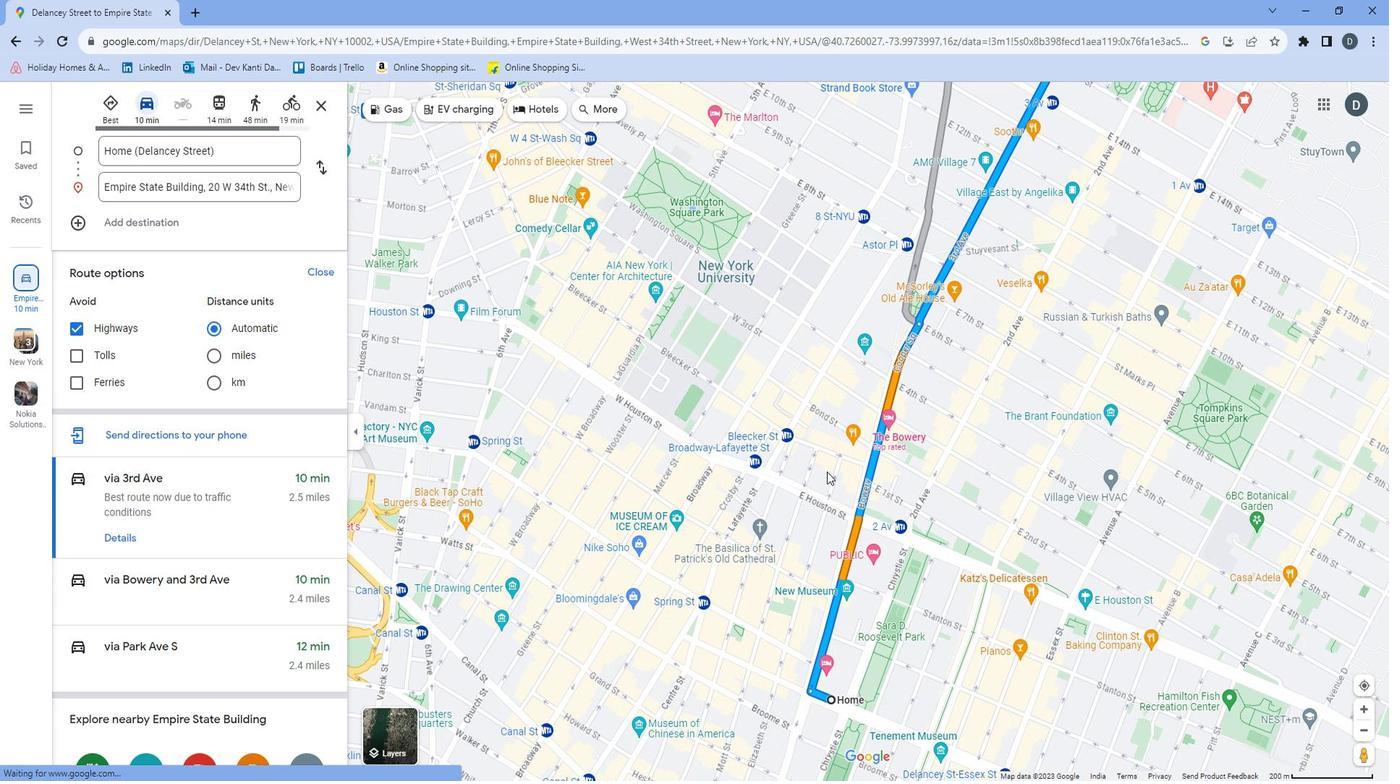 
Action: Mouse moved to (826, 414)
Screenshot: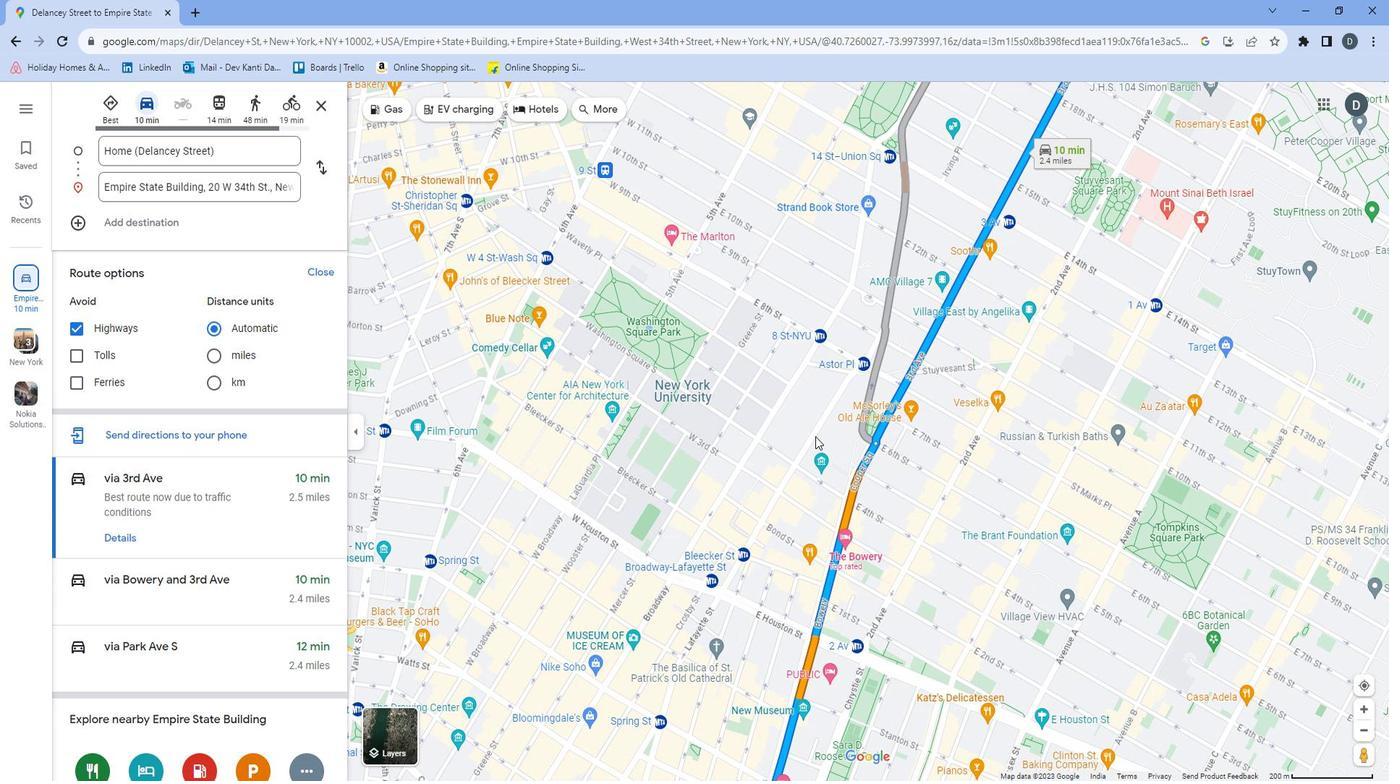 
Action: Mouse pressed left at (826, 414)
Screenshot: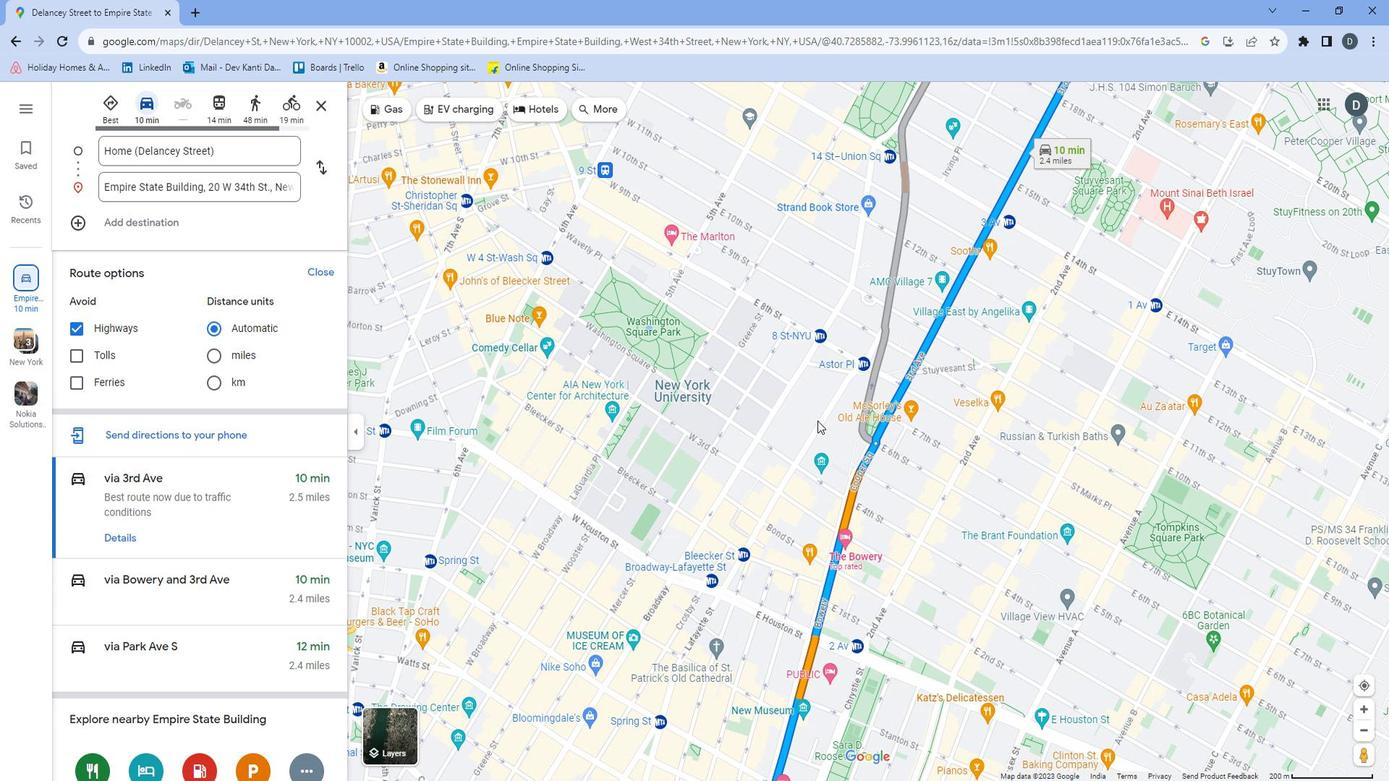 
Action: Mouse moved to (901, 329)
Screenshot: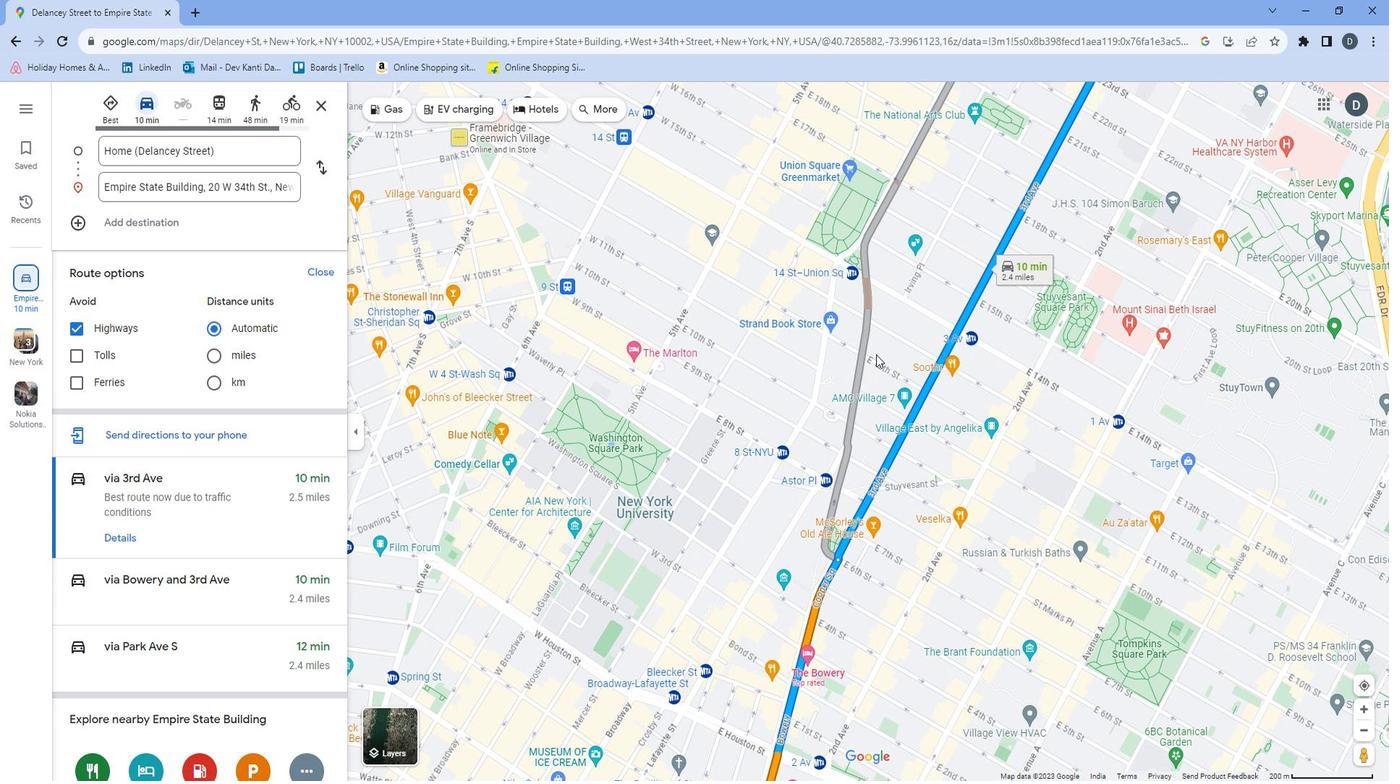 
Action: Mouse pressed left at (901, 329)
Screenshot: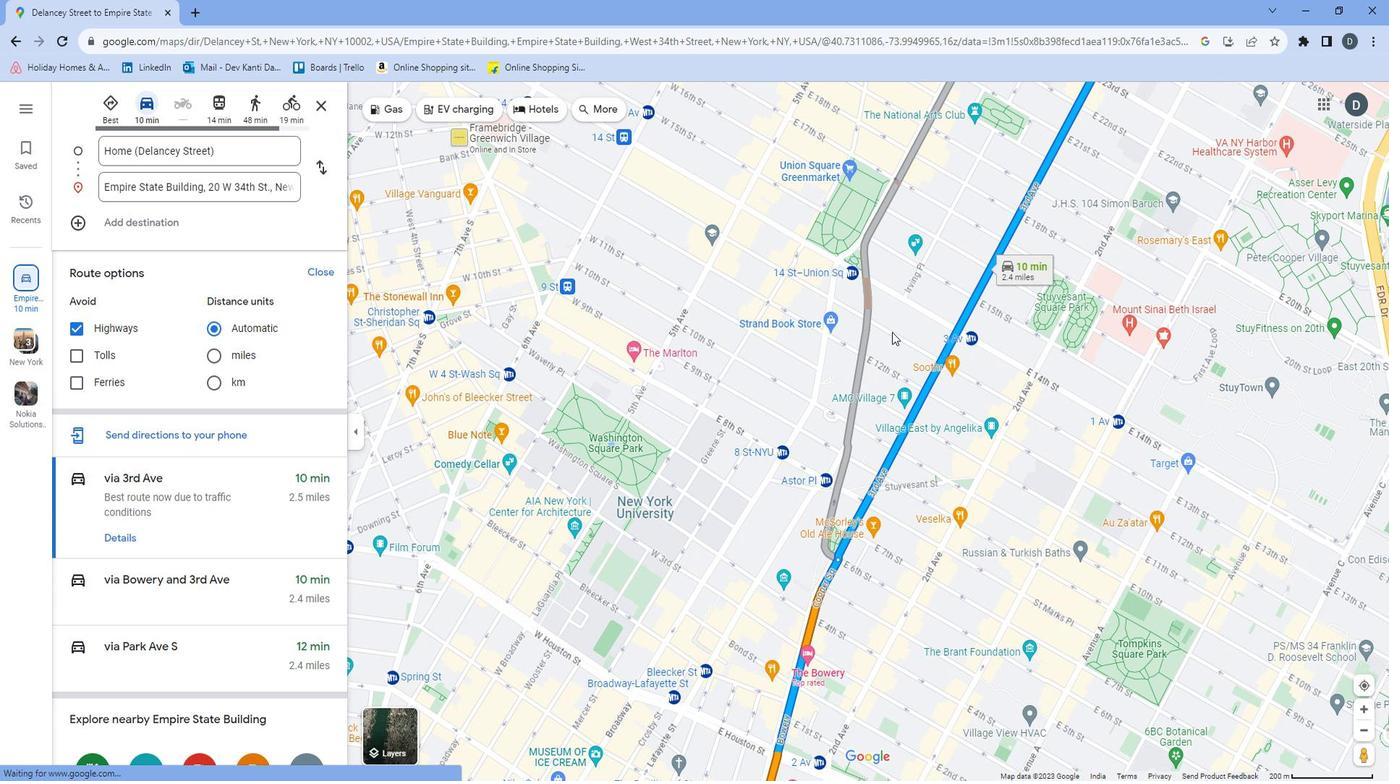 
Action: Mouse moved to (947, 345)
Screenshot: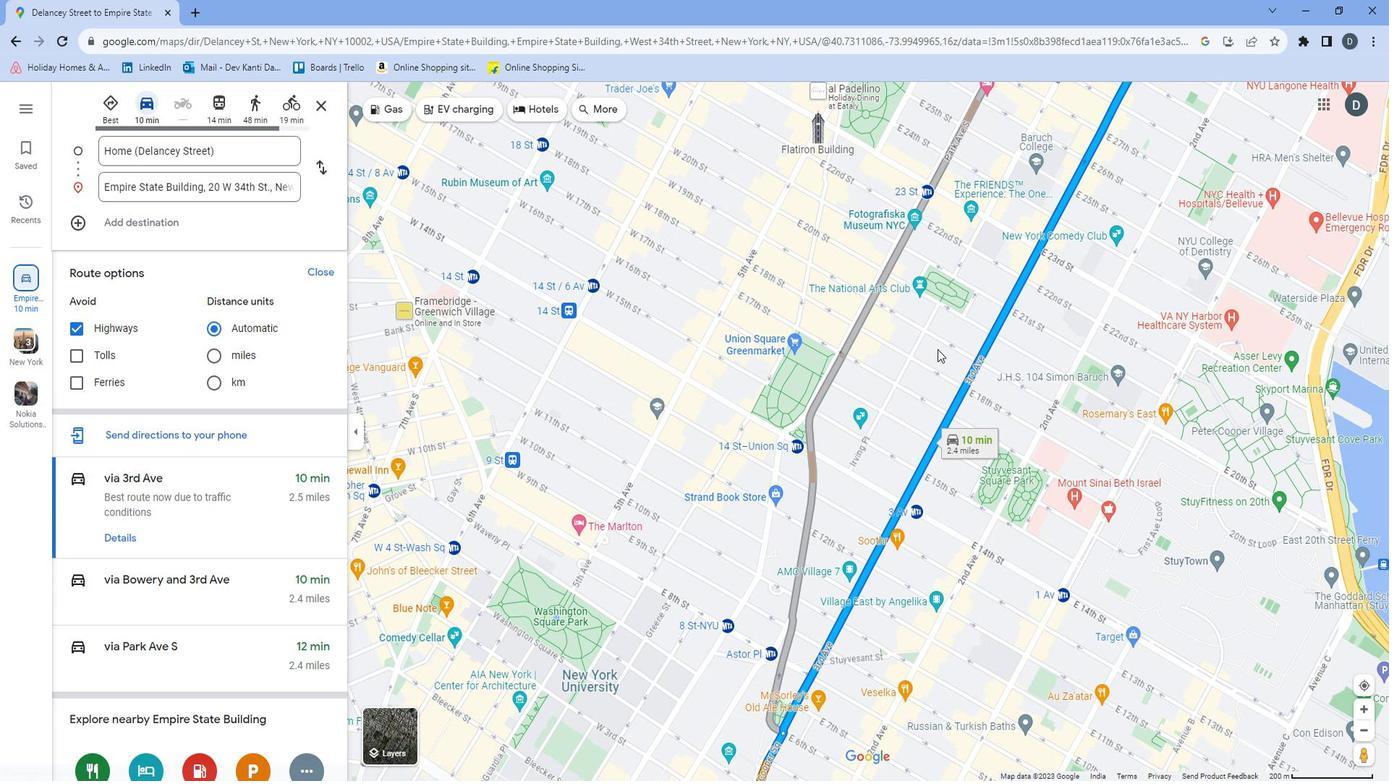 
Action: Mouse pressed left at (947, 345)
Screenshot: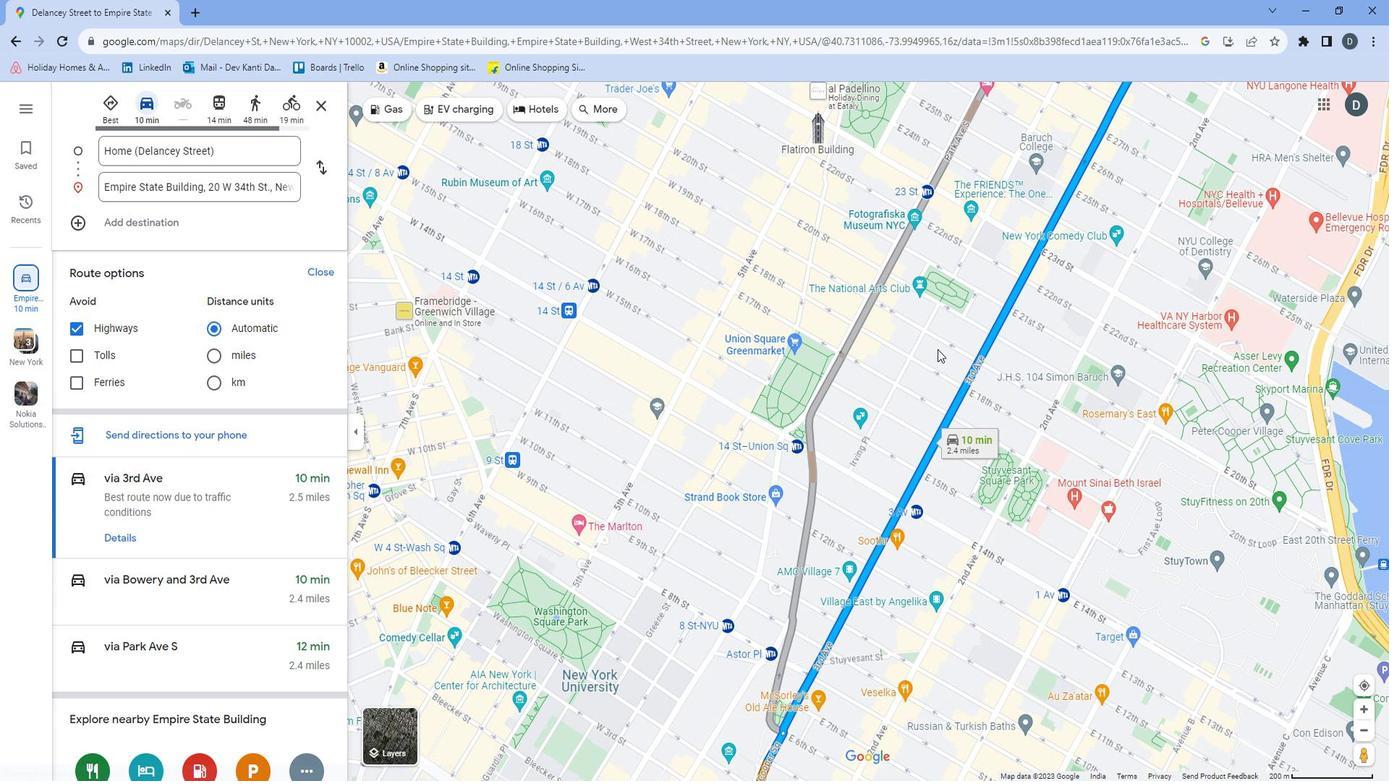 
Action: Mouse moved to (969, 306)
Screenshot: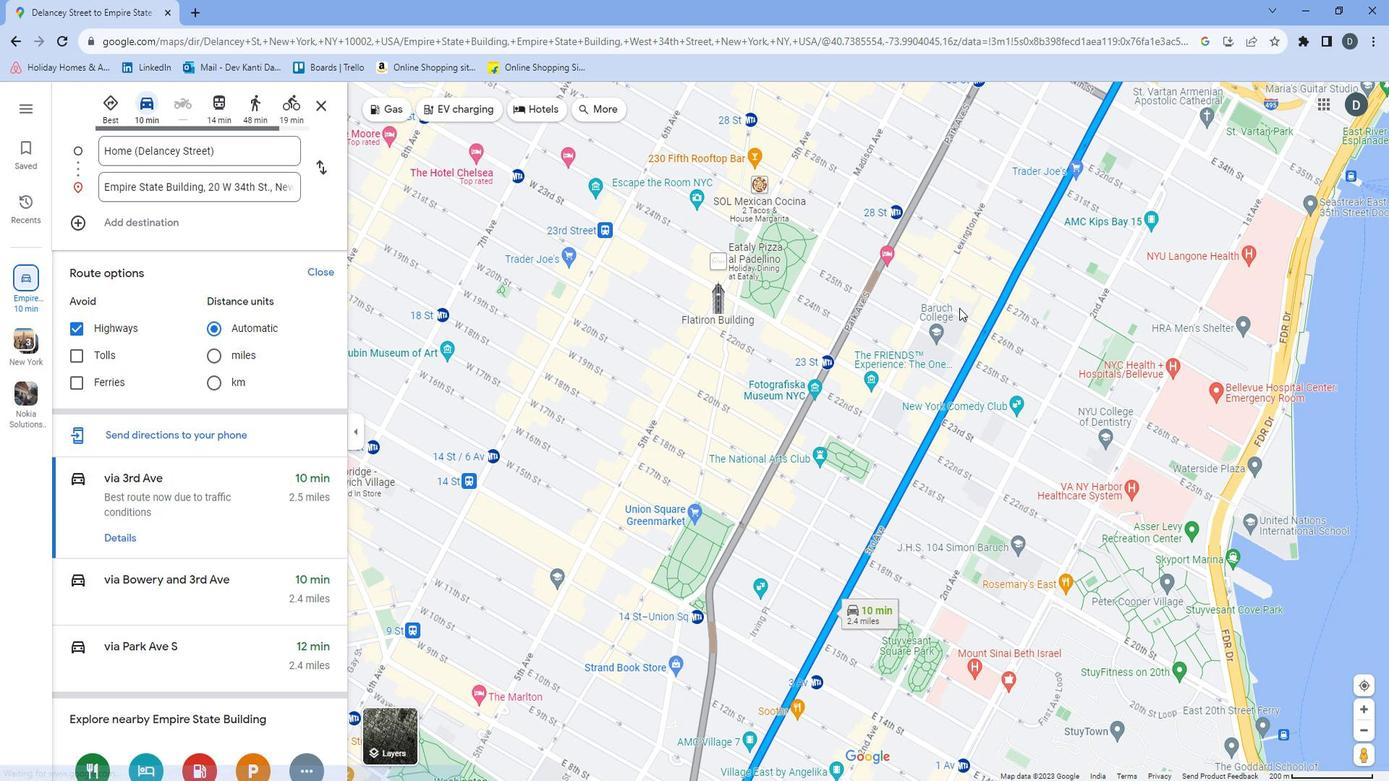 
Action: Mouse pressed left at (969, 306)
Screenshot: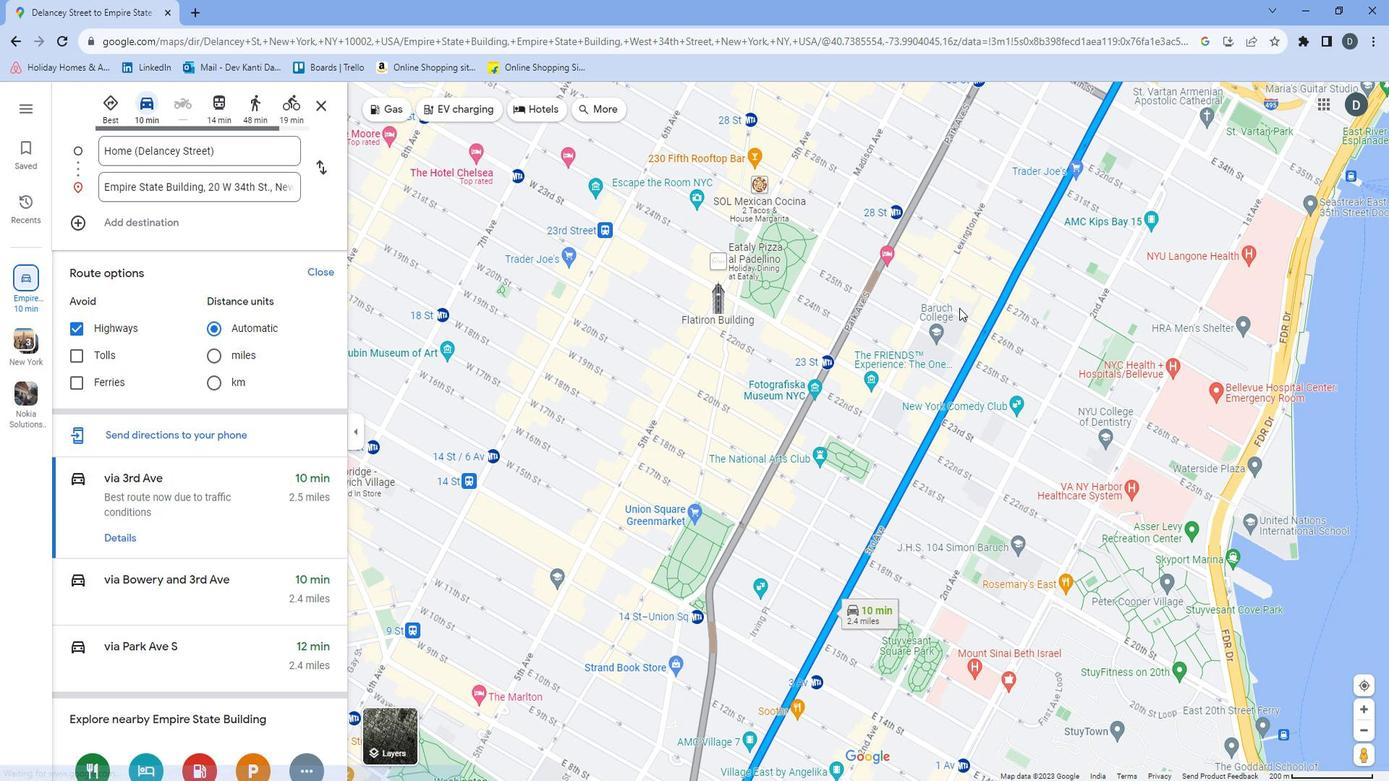 
Action: Mouse moved to (969, 283)
Screenshot: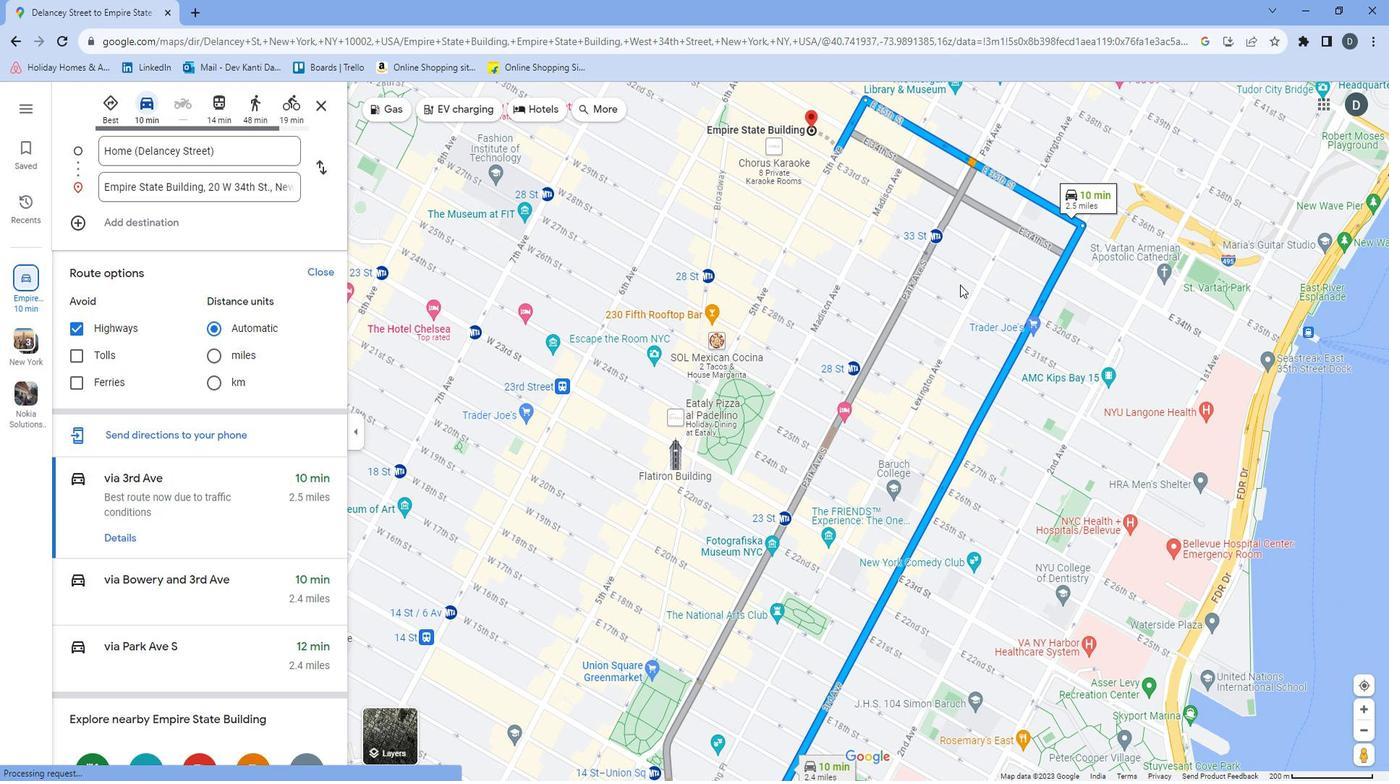 
Action: Mouse pressed left at (969, 283)
Screenshot: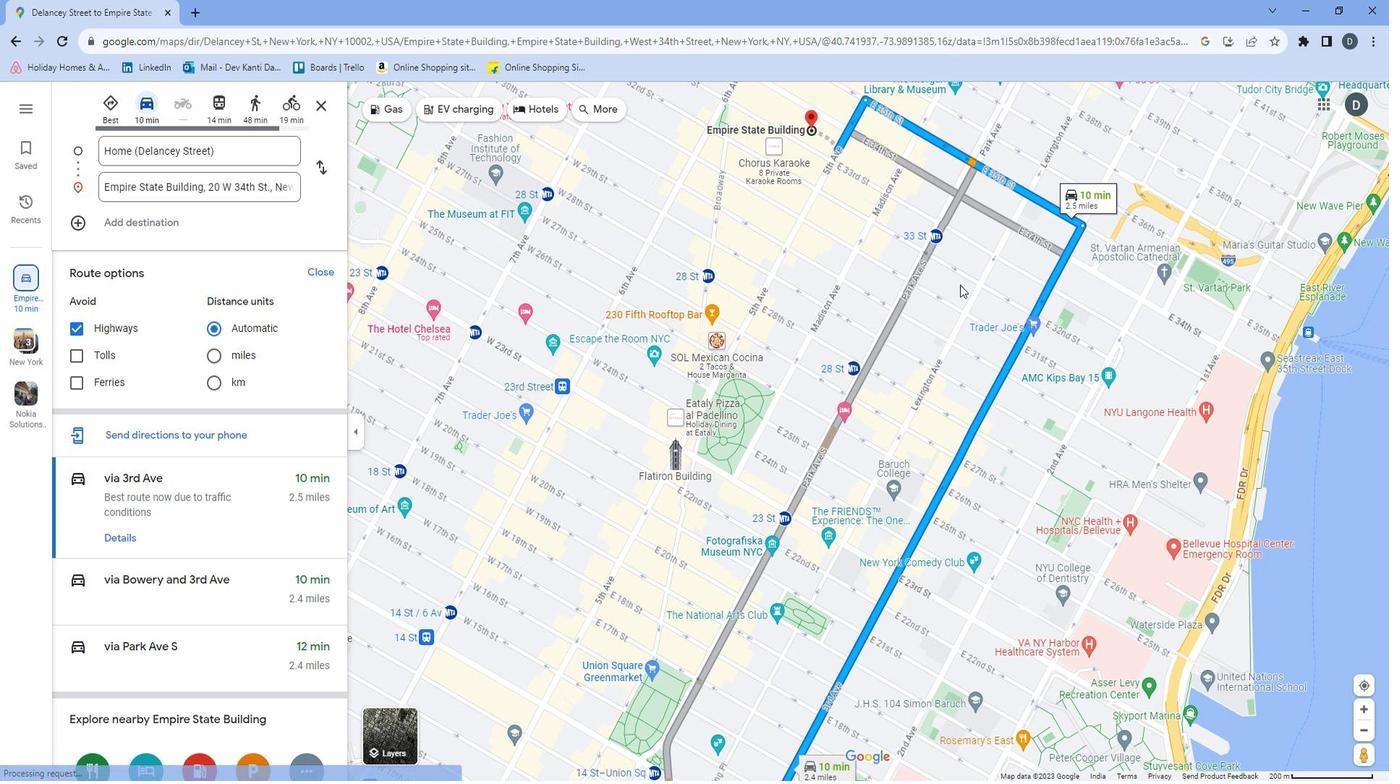 
Action: Mouse moved to (941, 422)
Screenshot: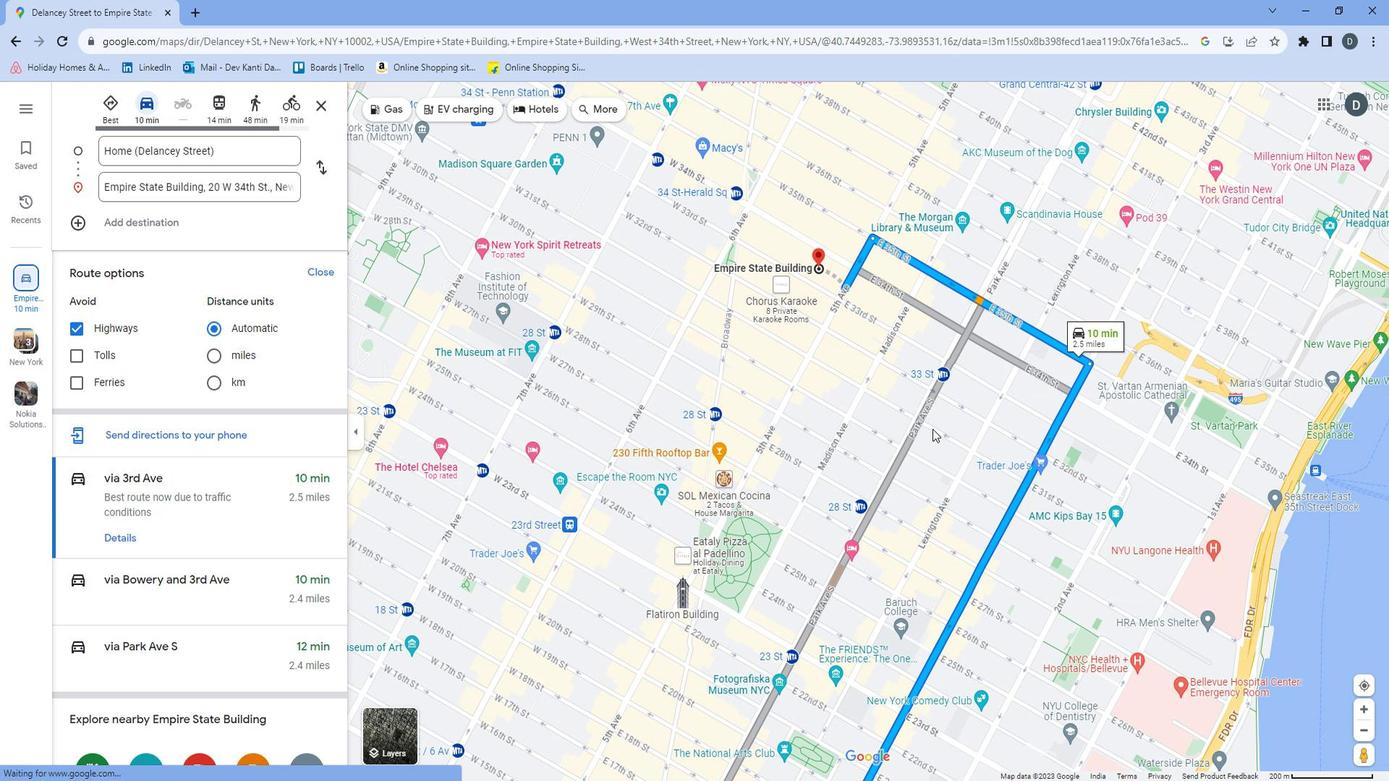 
